 Task: Look for space in Tupiza, Bolivia from 1st June, 2023 to 9th June, 2023 for 5 adults in price range Rs.6000 to Rs.12000. Place can be entire place with 3 bedrooms having 3 beds and 3 bathrooms. Property type can be house. Booking option can be shelf check-in. Required host language is English.
Action: Mouse moved to (669, 121)
Screenshot: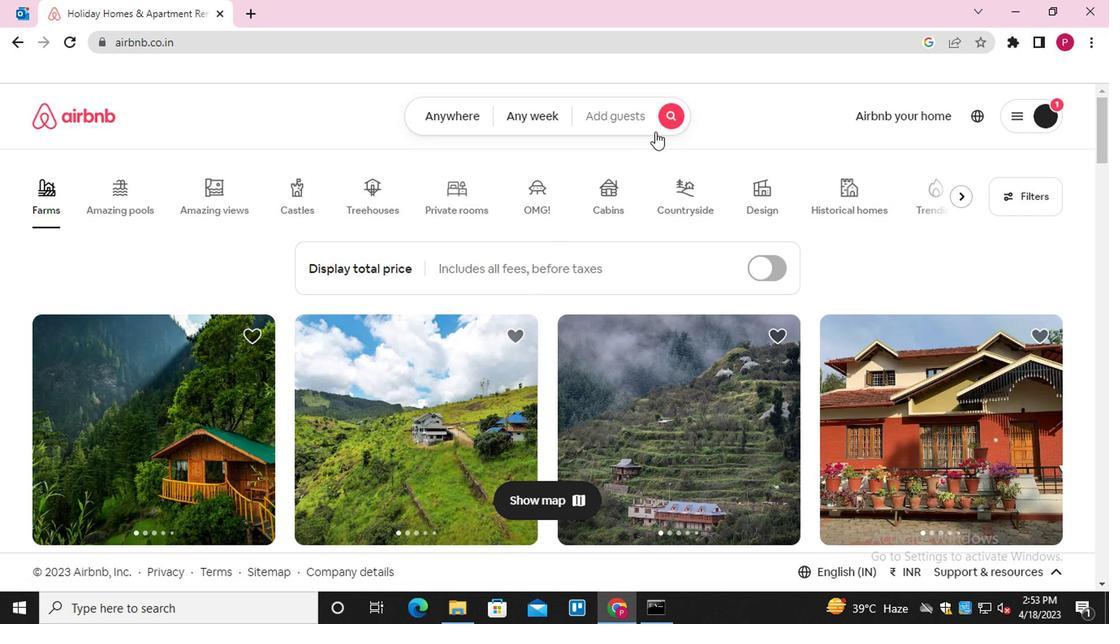 
Action: Mouse pressed left at (669, 121)
Screenshot: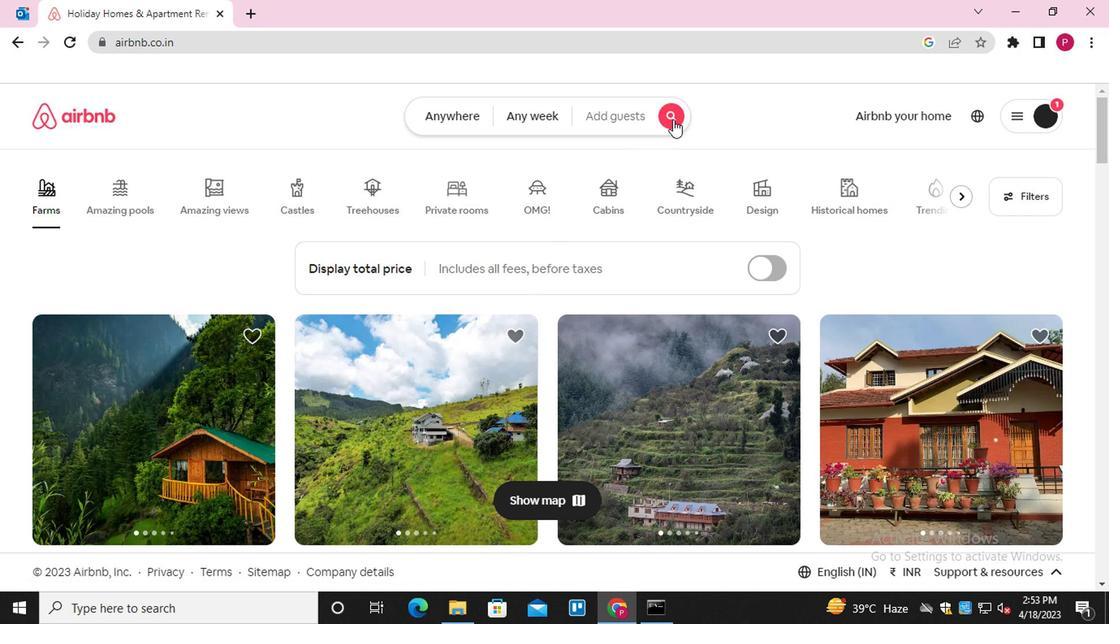 
Action: Mouse moved to (378, 191)
Screenshot: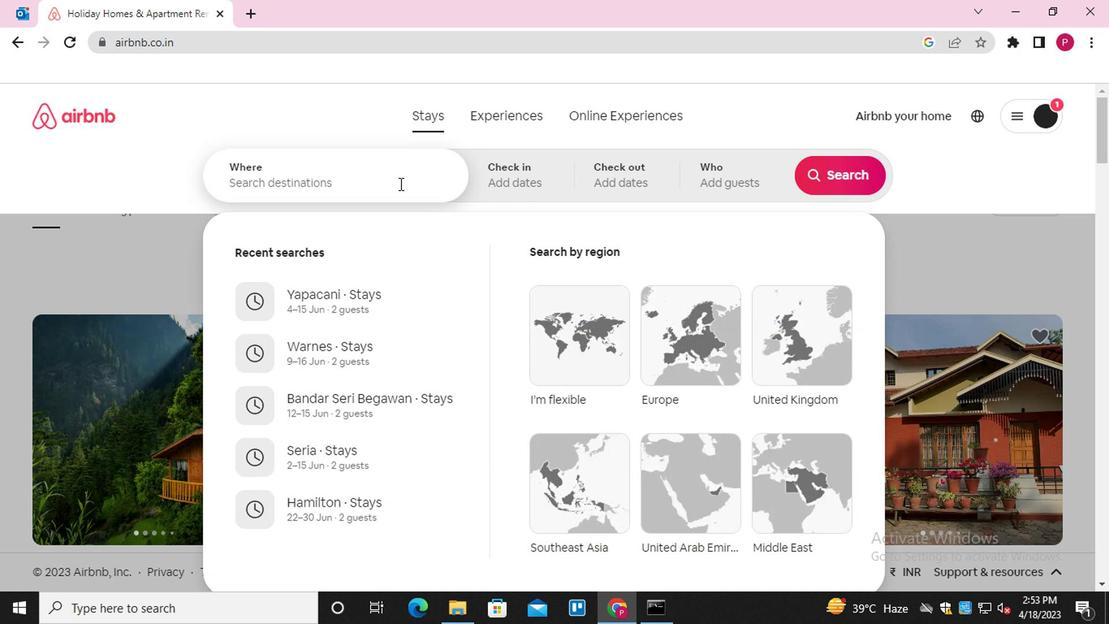 
Action: Mouse pressed left at (378, 191)
Screenshot: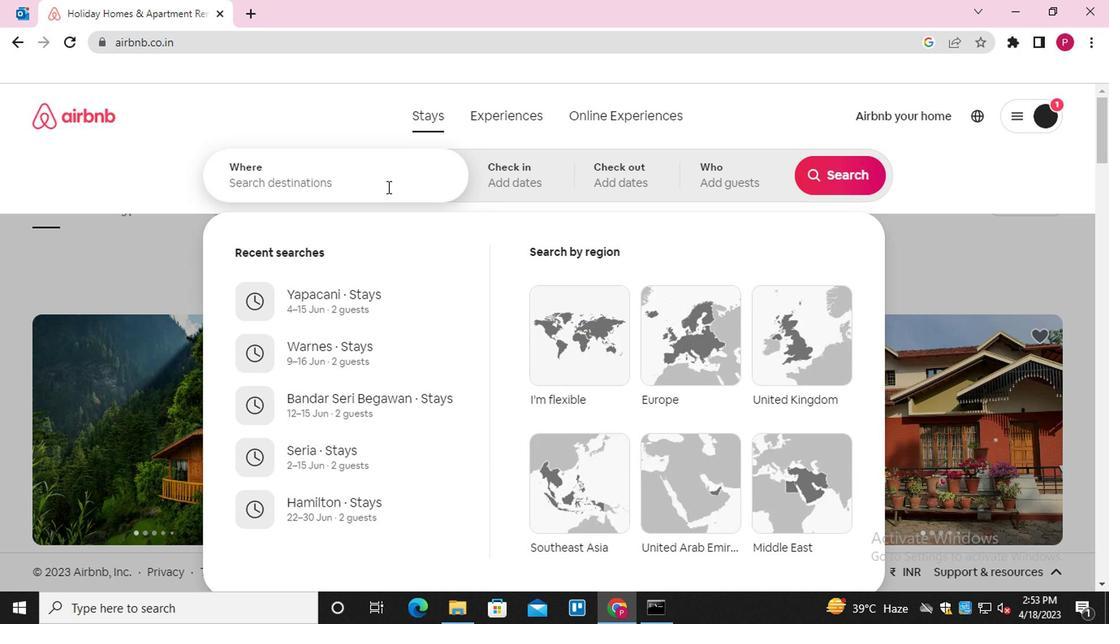 
Action: Key pressed <Key.shift>TUPIZA
Screenshot: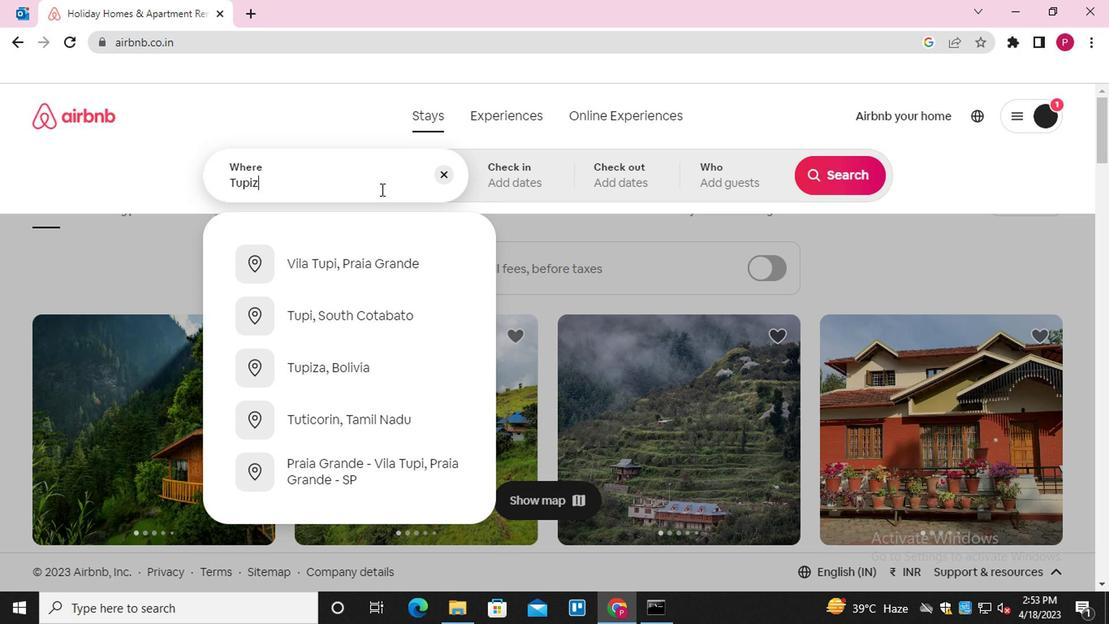 
Action: Mouse moved to (374, 267)
Screenshot: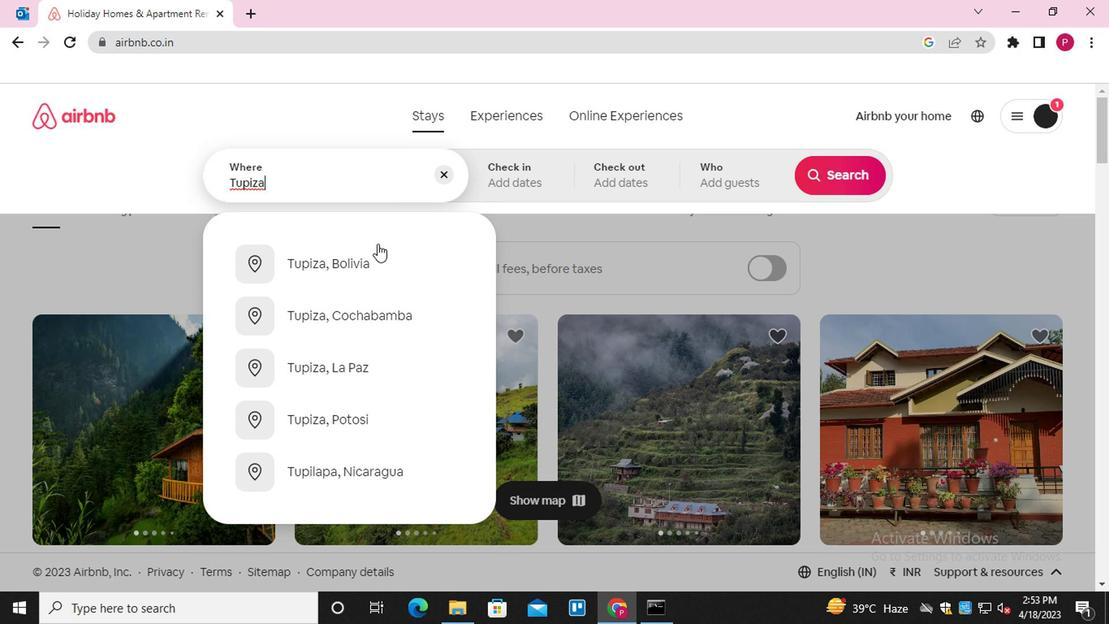 
Action: Mouse pressed left at (374, 267)
Screenshot: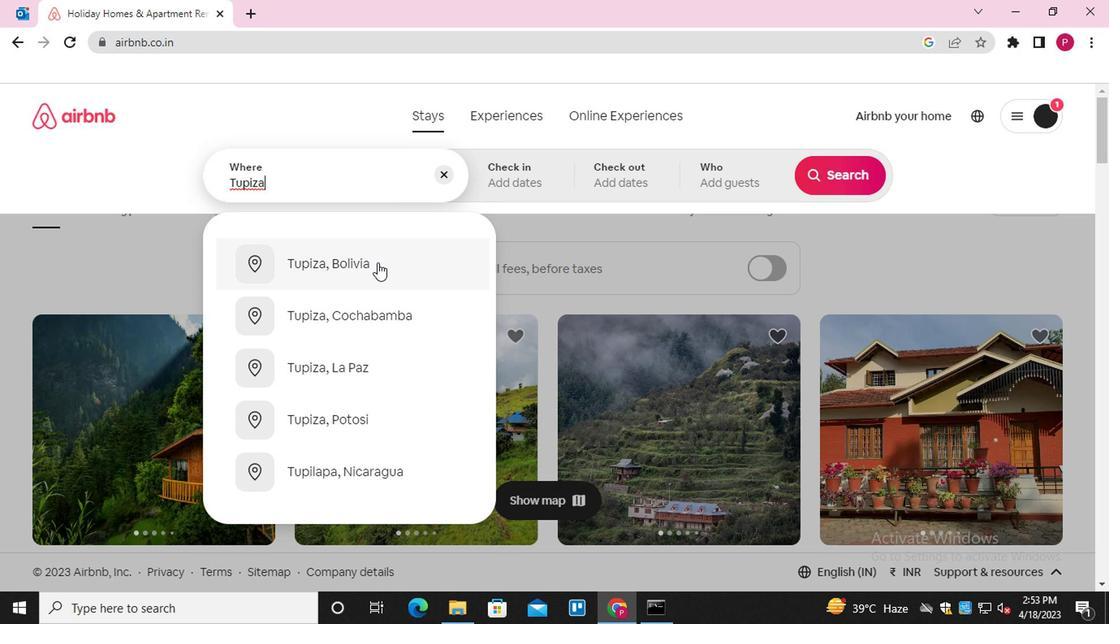 
Action: Mouse moved to (825, 302)
Screenshot: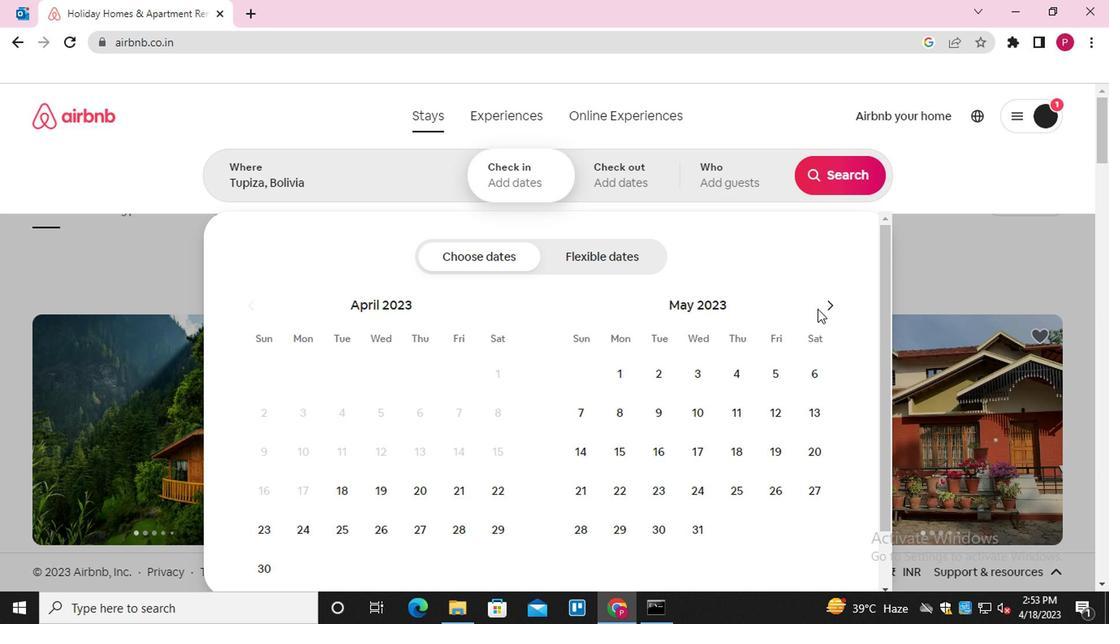 
Action: Mouse pressed left at (825, 302)
Screenshot: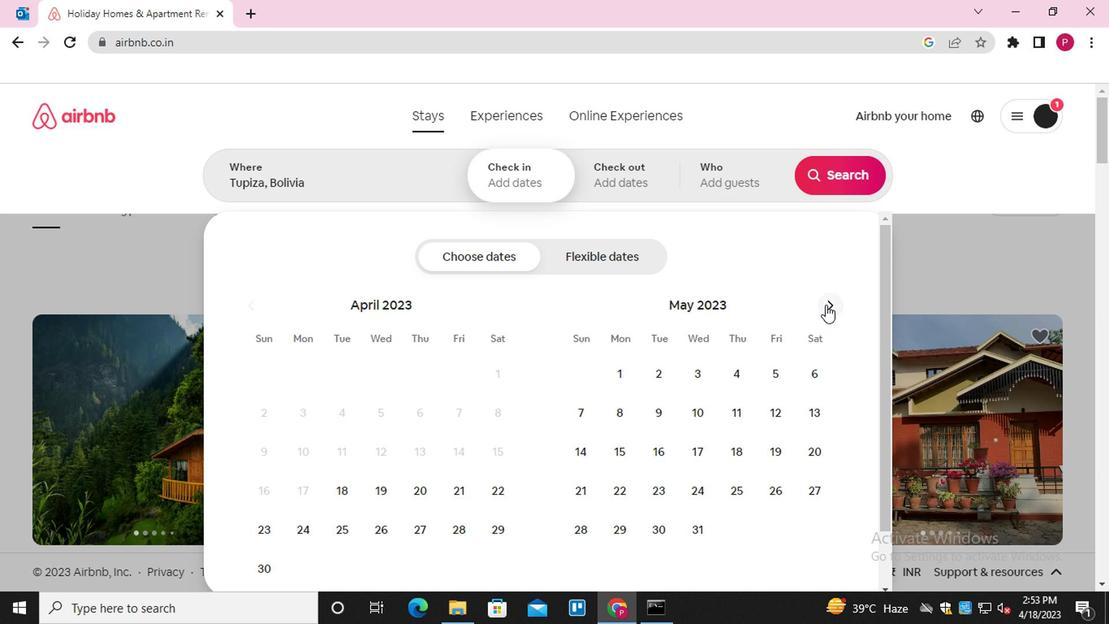 
Action: Mouse moved to (734, 371)
Screenshot: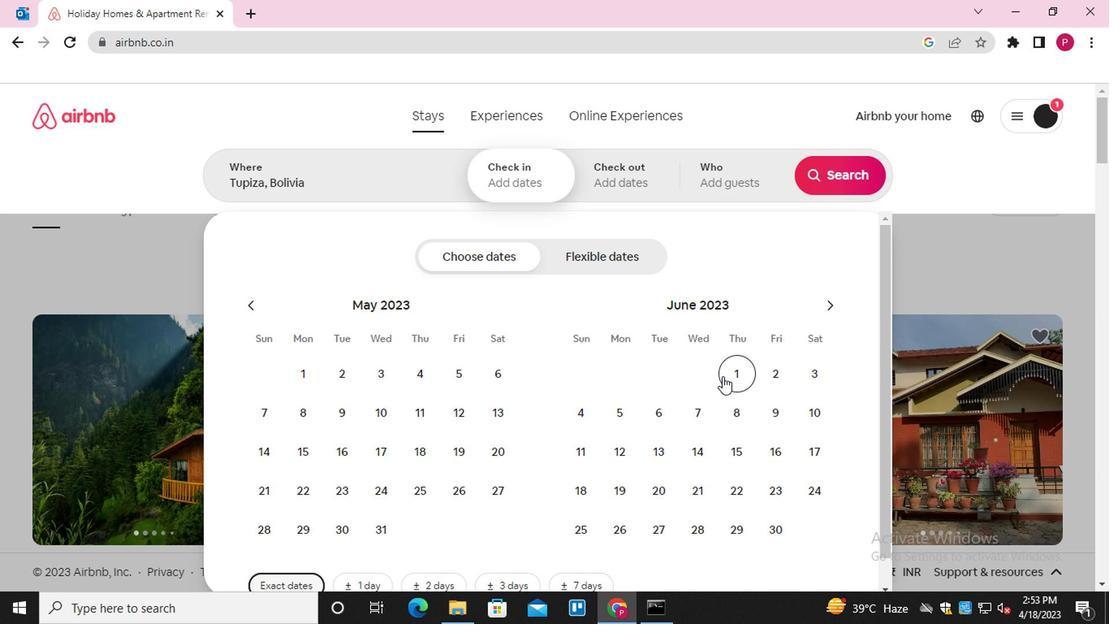 
Action: Mouse pressed left at (734, 371)
Screenshot: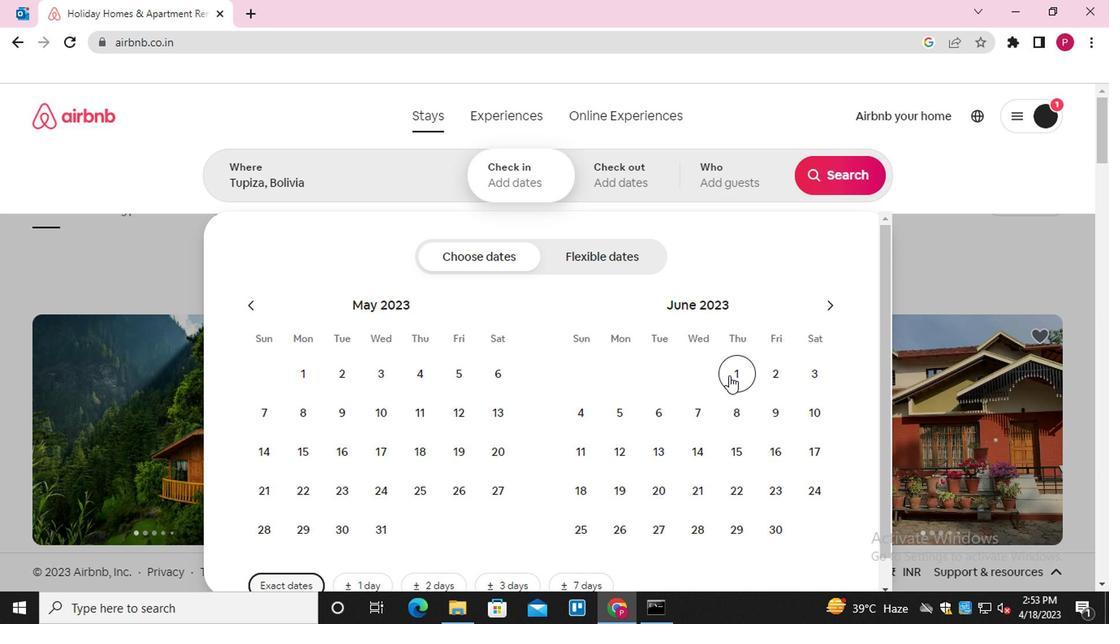 
Action: Mouse moved to (765, 411)
Screenshot: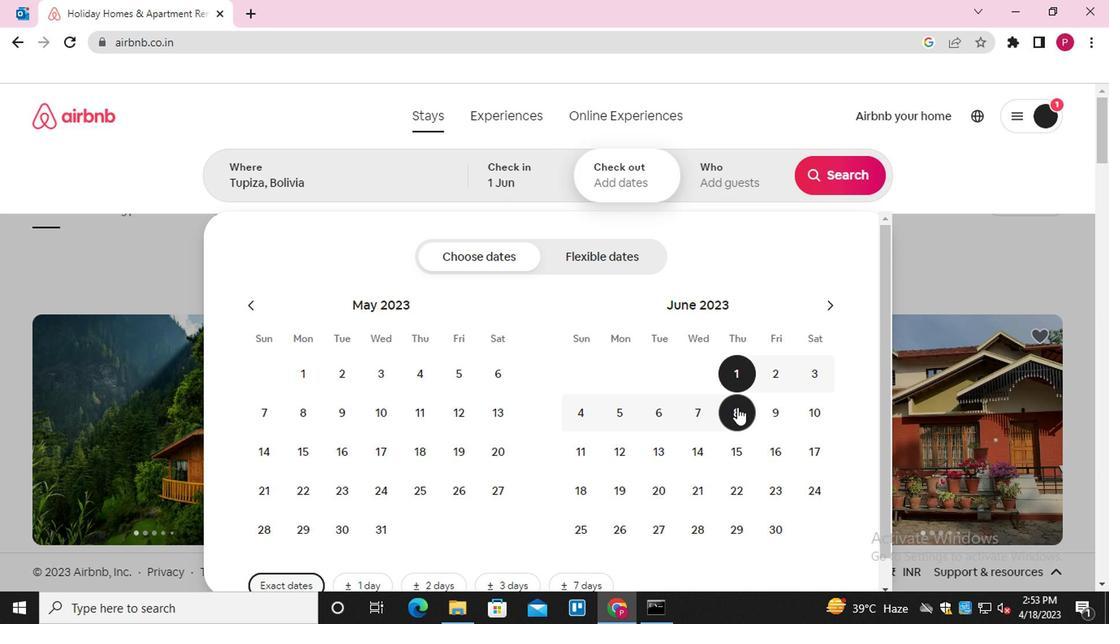 
Action: Mouse pressed left at (765, 411)
Screenshot: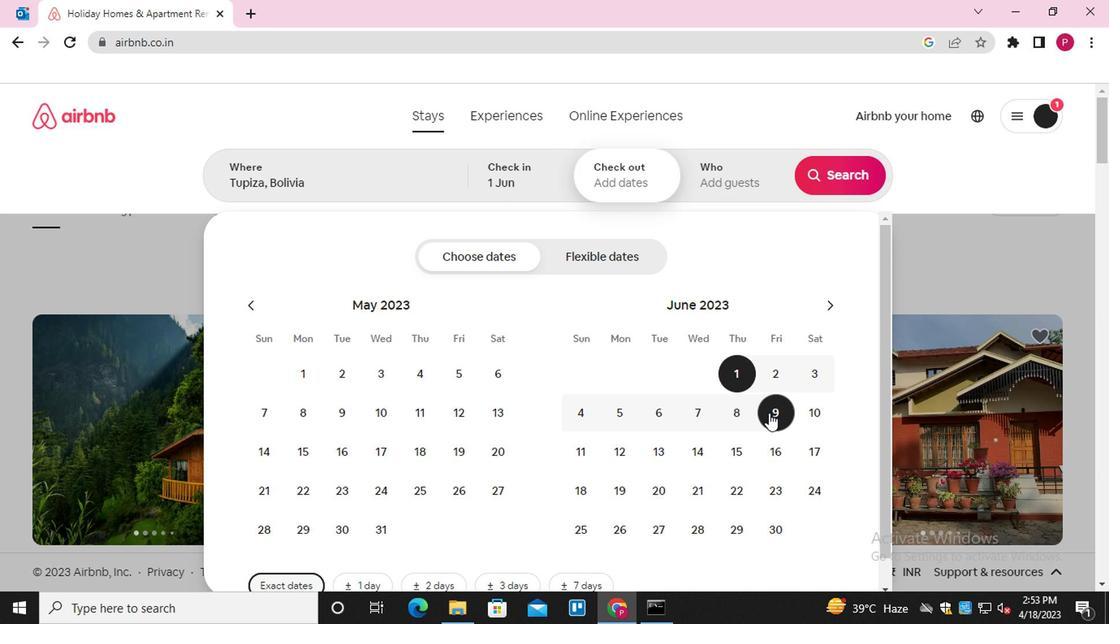 
Action: Mouse moved to (732, 181)
Screenshot: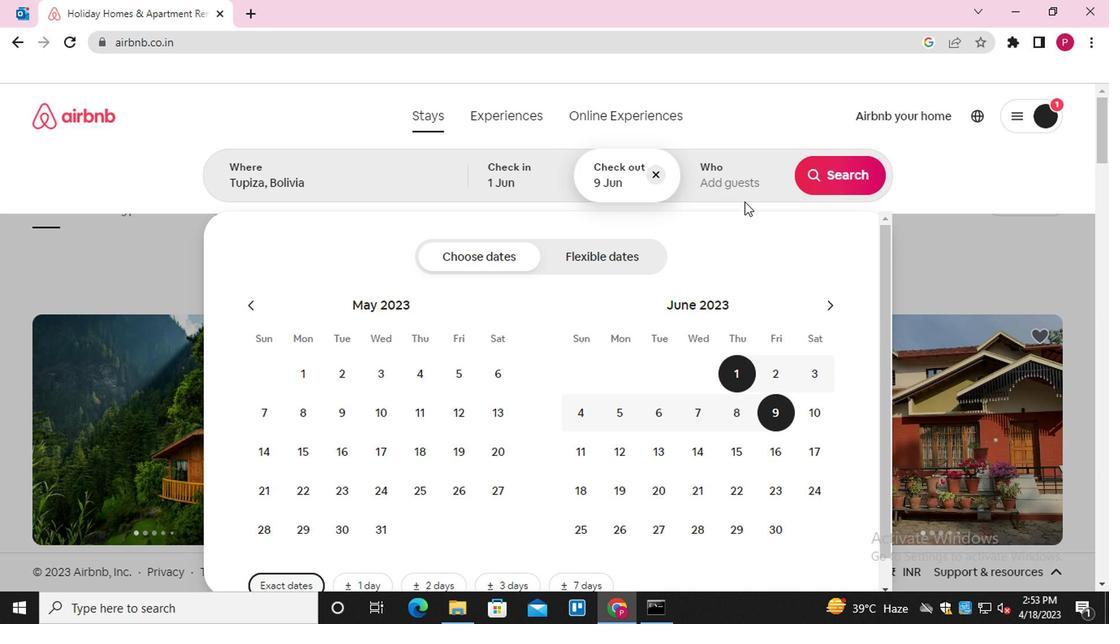 
Action: Mouse pressed left at (732, 181)
Screenshot: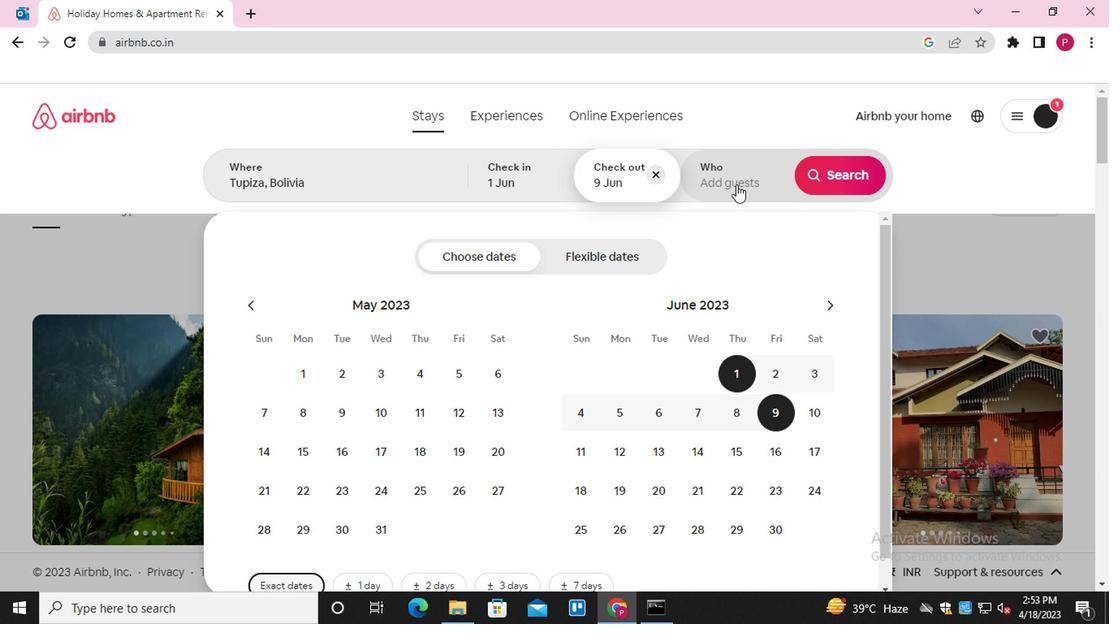 
Action: Mouse moved to (831, 261)
Screenshot: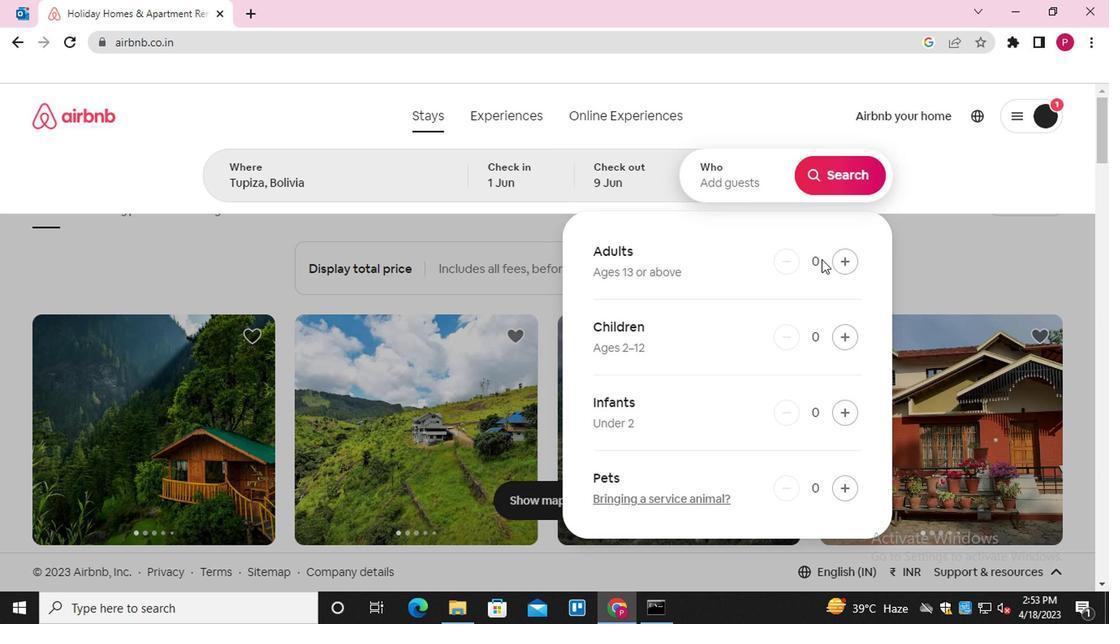 
Action: Mouse pressed left at (831, 261)
Screenshot: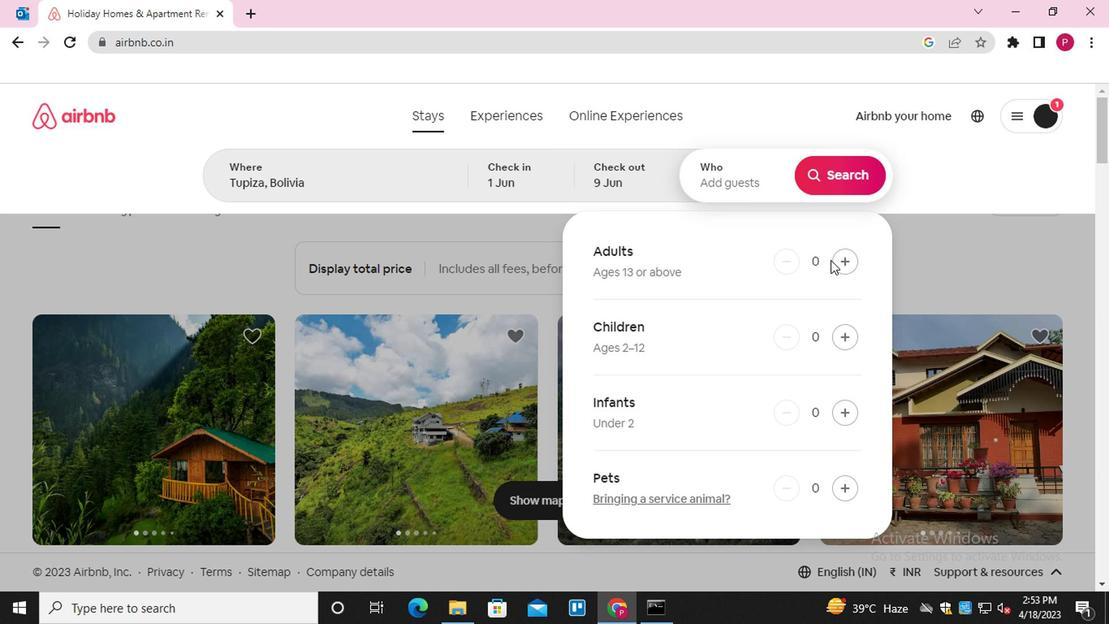 
Action: Mouse moved to (831, 261)
Screenshot: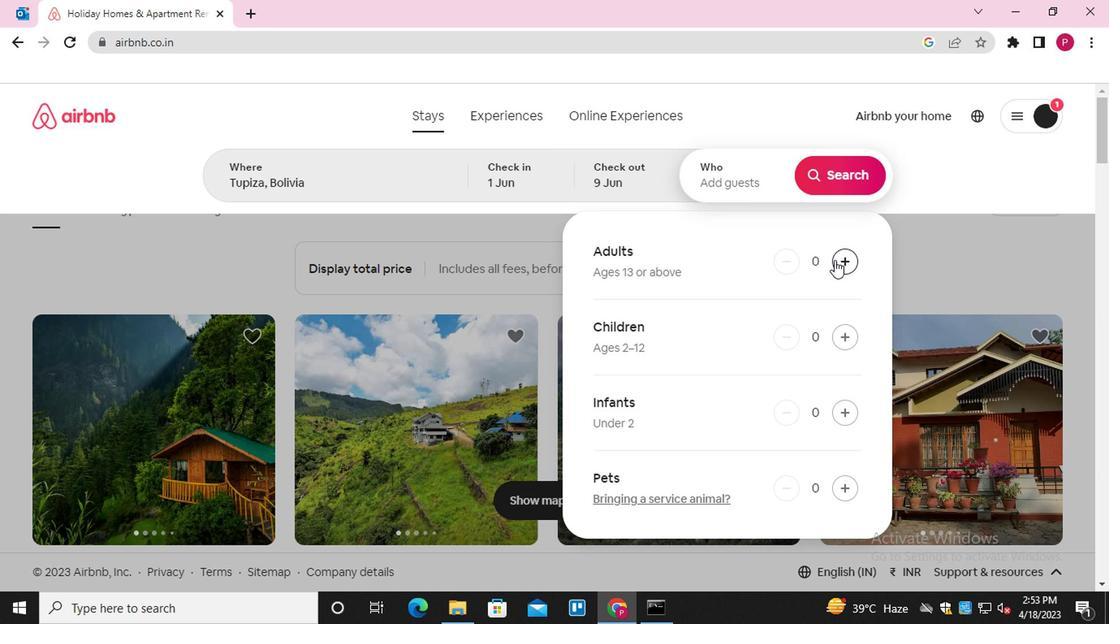 
Action: Mouse pressed left at (831, 261)
Screenshot: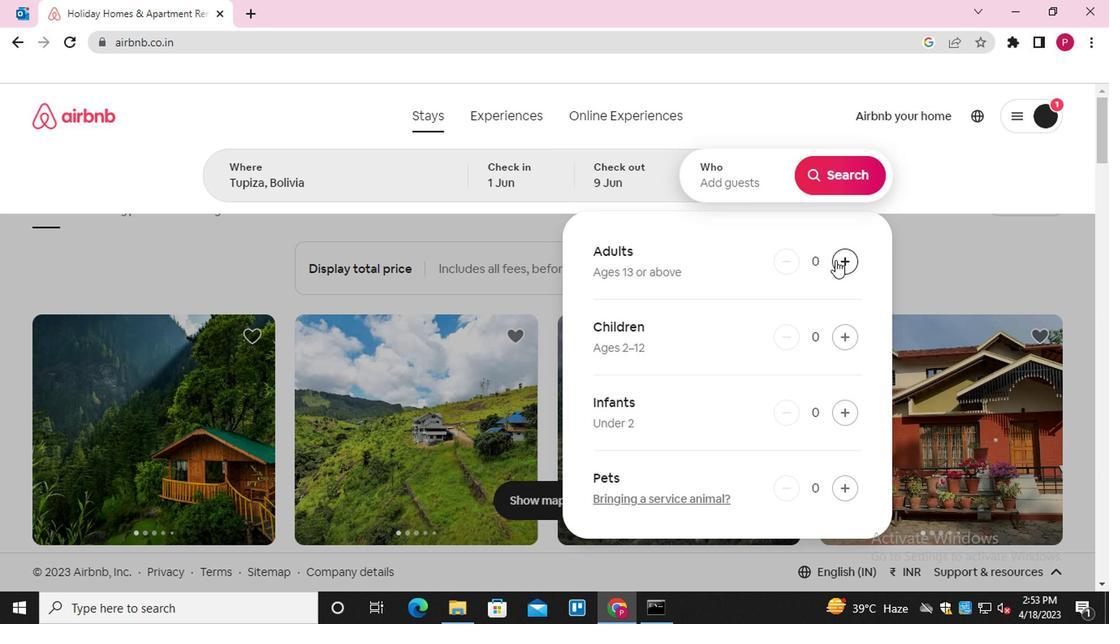 
Action: Mouse pressed left at (831, 261)
Screenshot: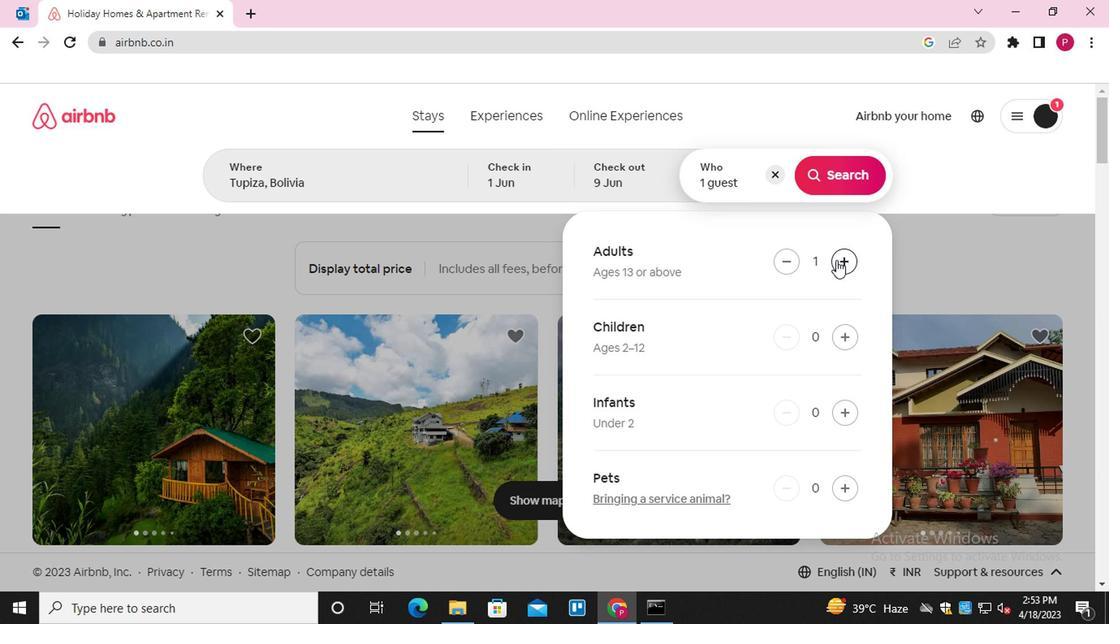 
Action: Mouse pressed left at (831, 261)
Screenshot: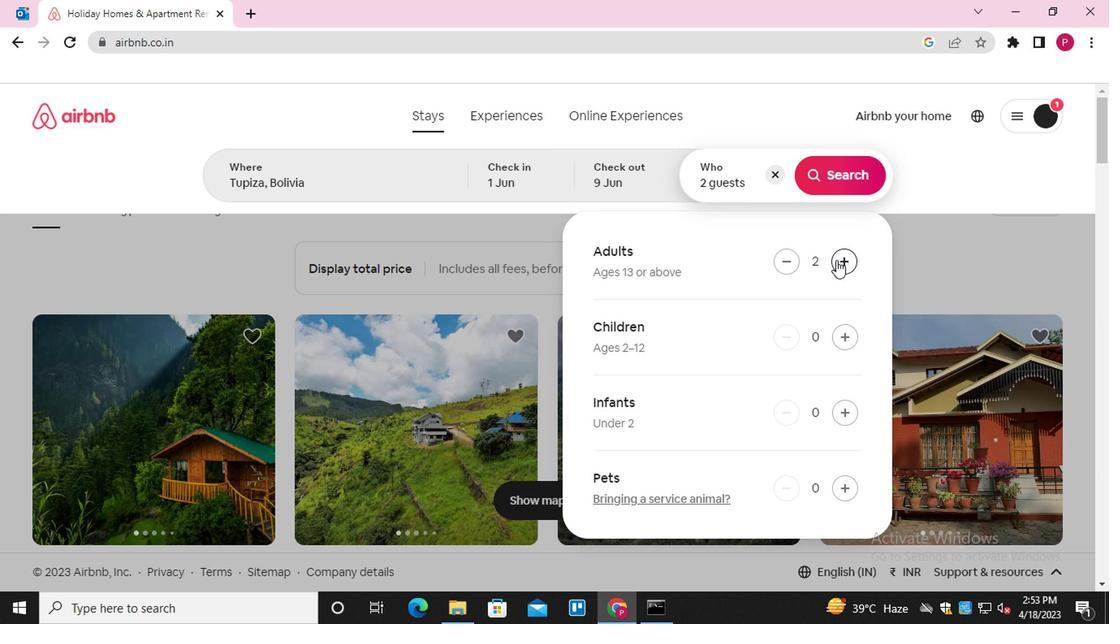 
Action: Mouse pressed left at (831, 261)
Screenshot: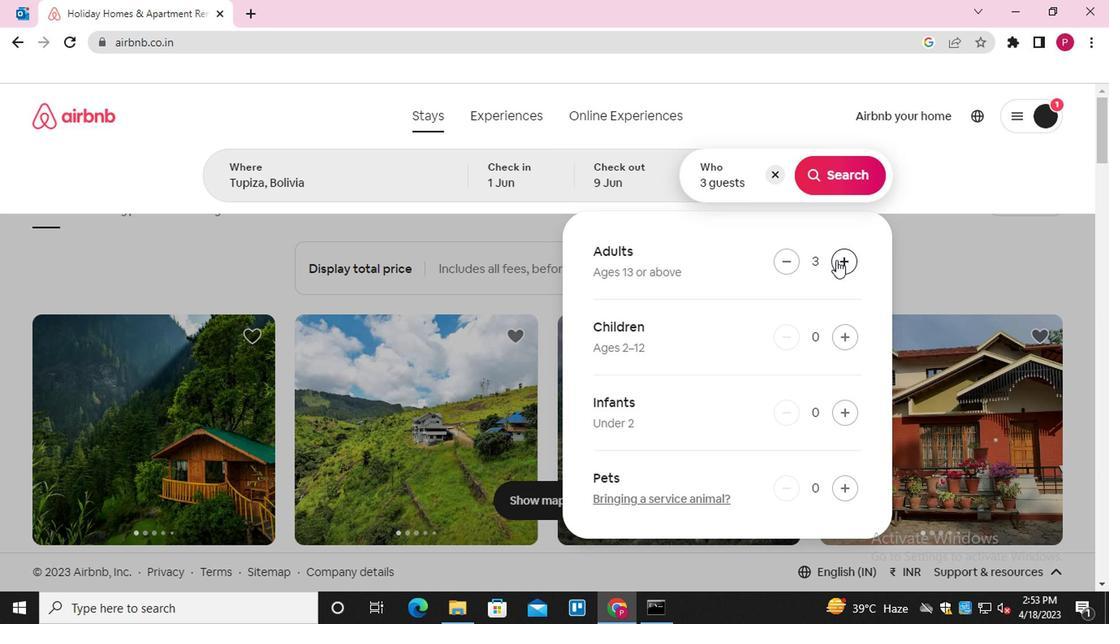 
Action: Mouse moved to (858, 177)
Screenshot: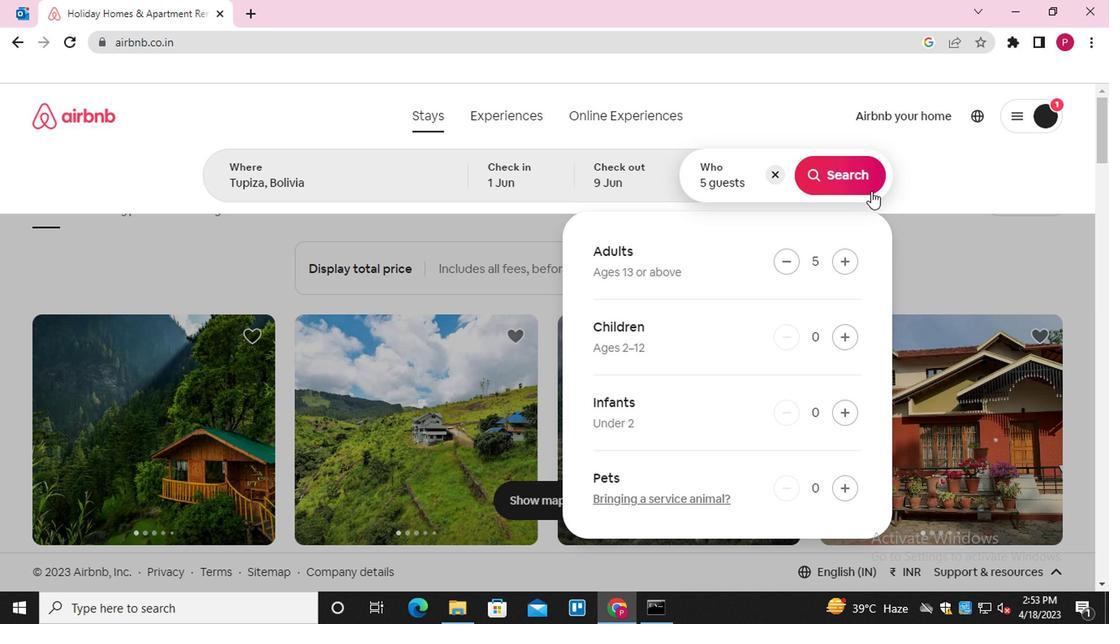 
Action: Mouse pressed left at (858, 177)
Screenshot: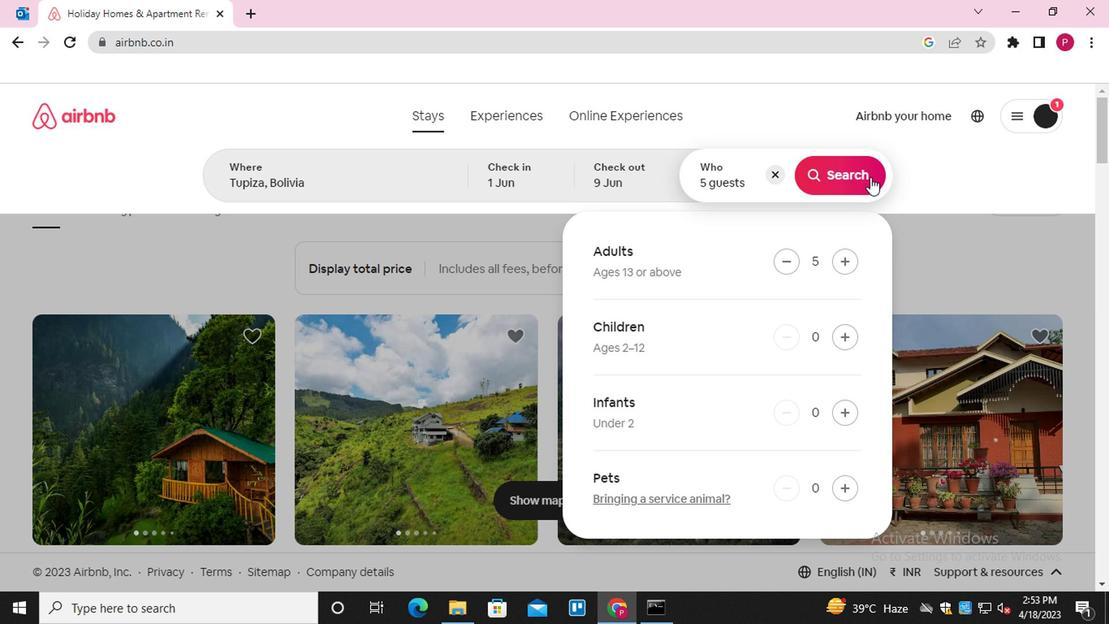 
Action: Mouse moved to (1023, 186)
Screenshot: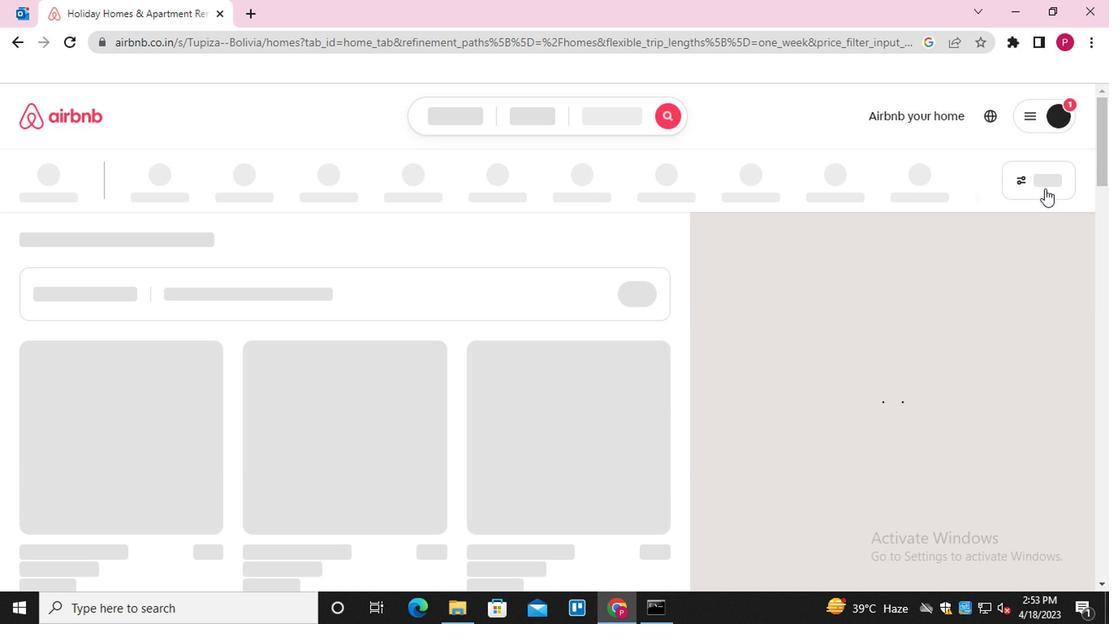 
Action: Mouse pressed left at (1023, 186)
Screenshot: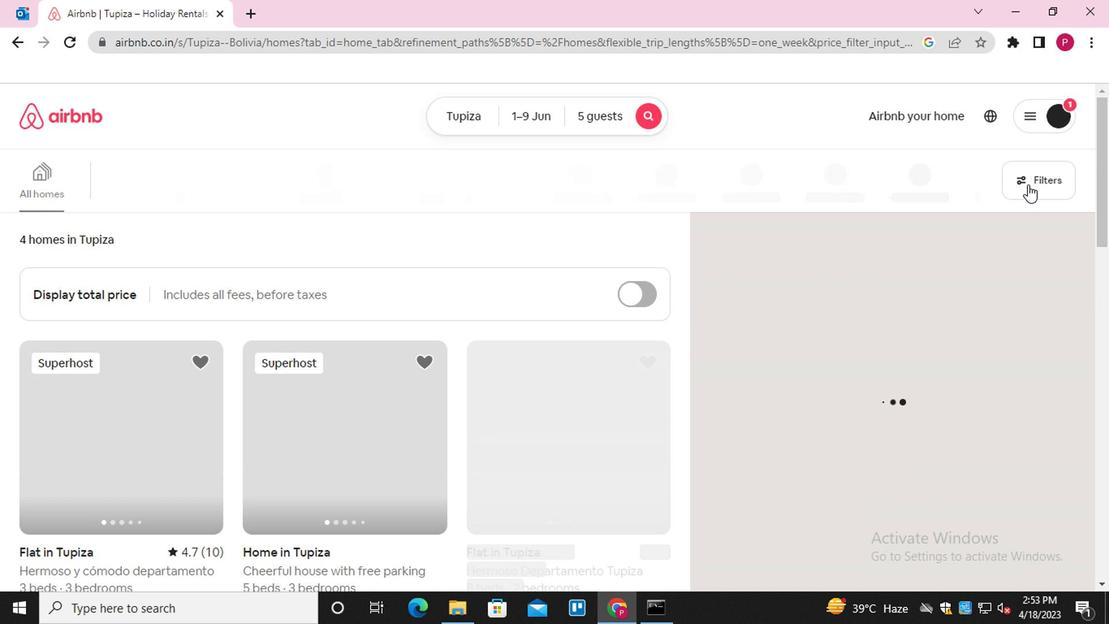 
Action: Mouse moved to (394, 389)
Screenshot: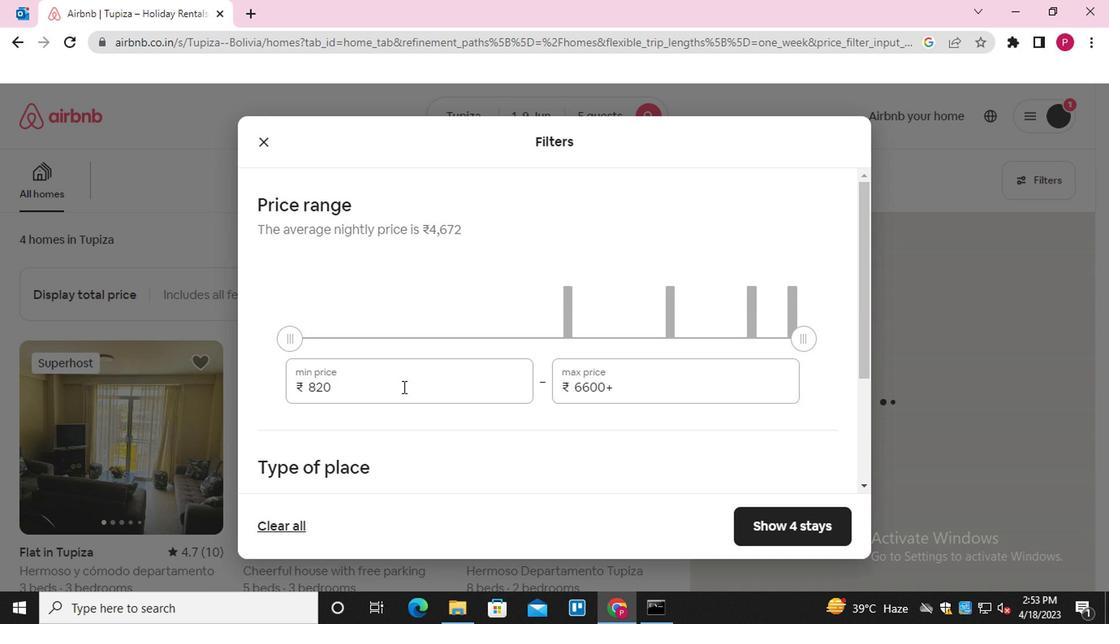 
Action: Mouse pressed left at (394, 389)
Screenshot: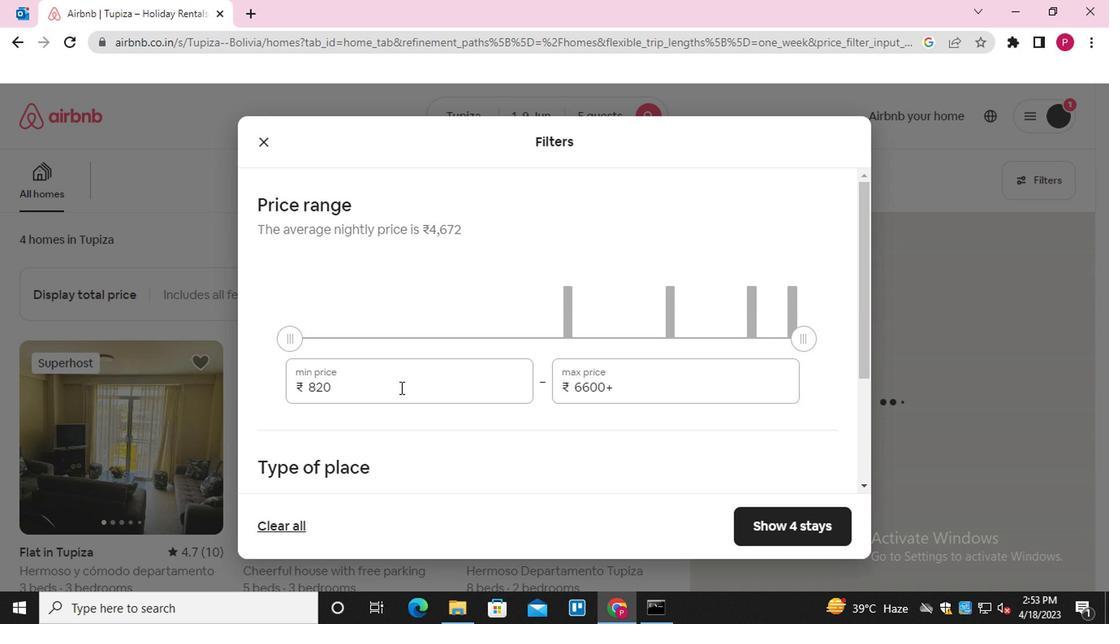 
Action: Mouse pressed left at (394, 389)
Screenshot: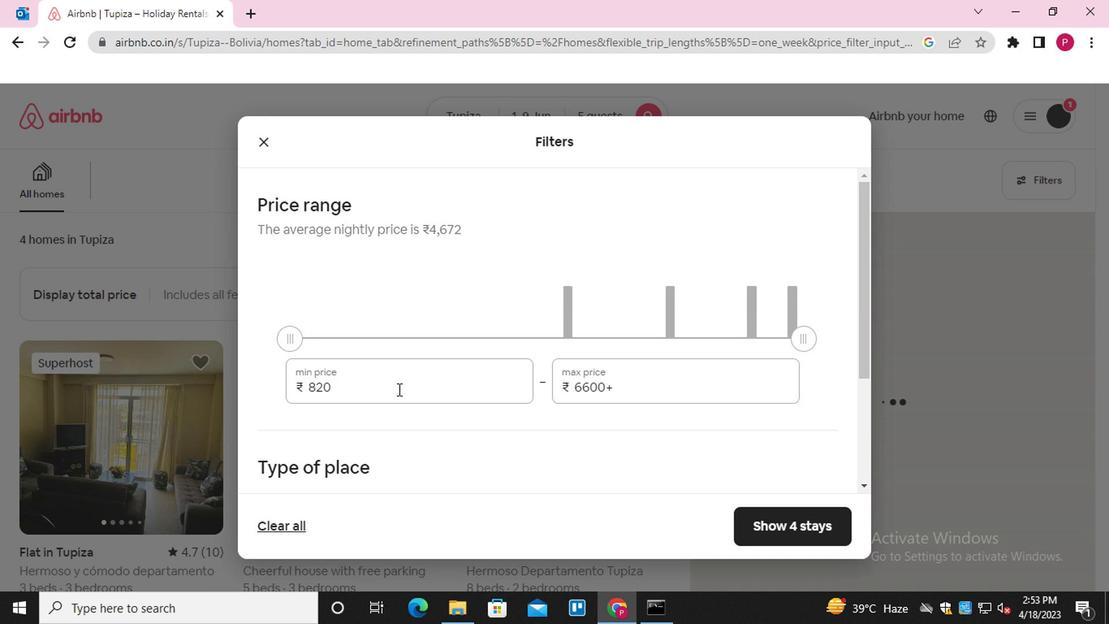 
Action: Key pressed 6000<Key.tab>12000
Screenshot: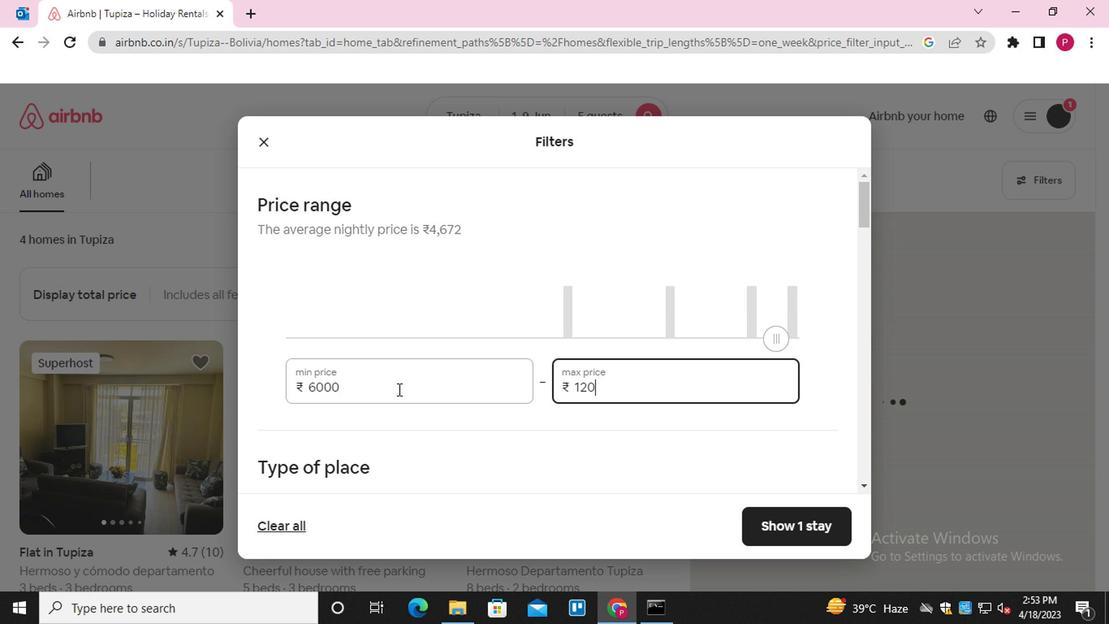 
Action: Mouse scrolled (394, 387) with delta (0, -1)
Screenshot: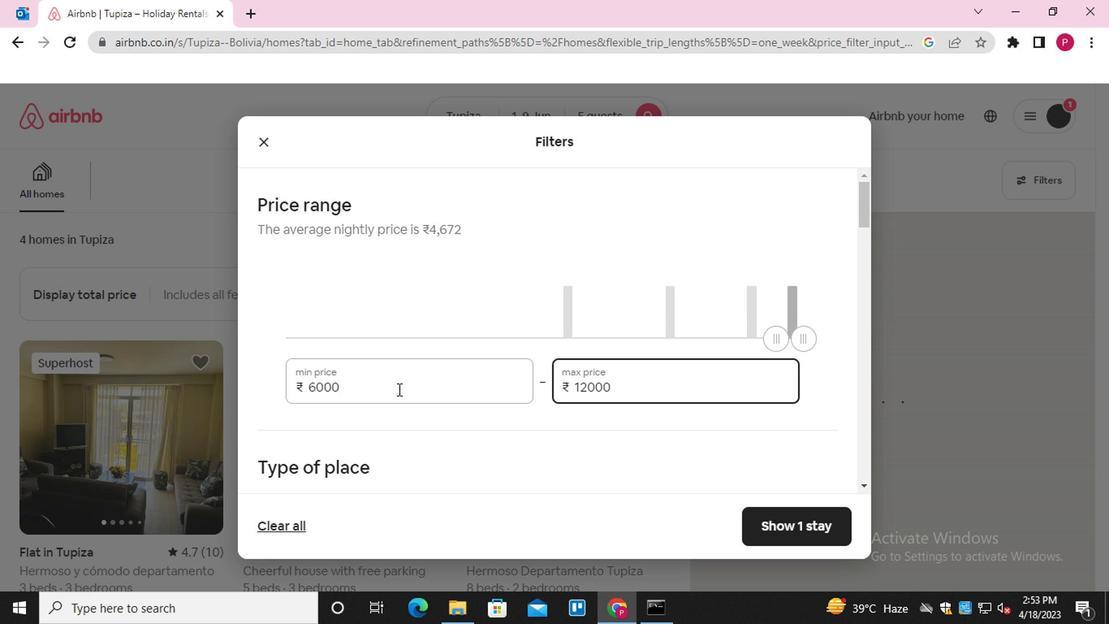 
Action: Mouse scrolled (394, 387) with delta (0, -1)
Screenshot: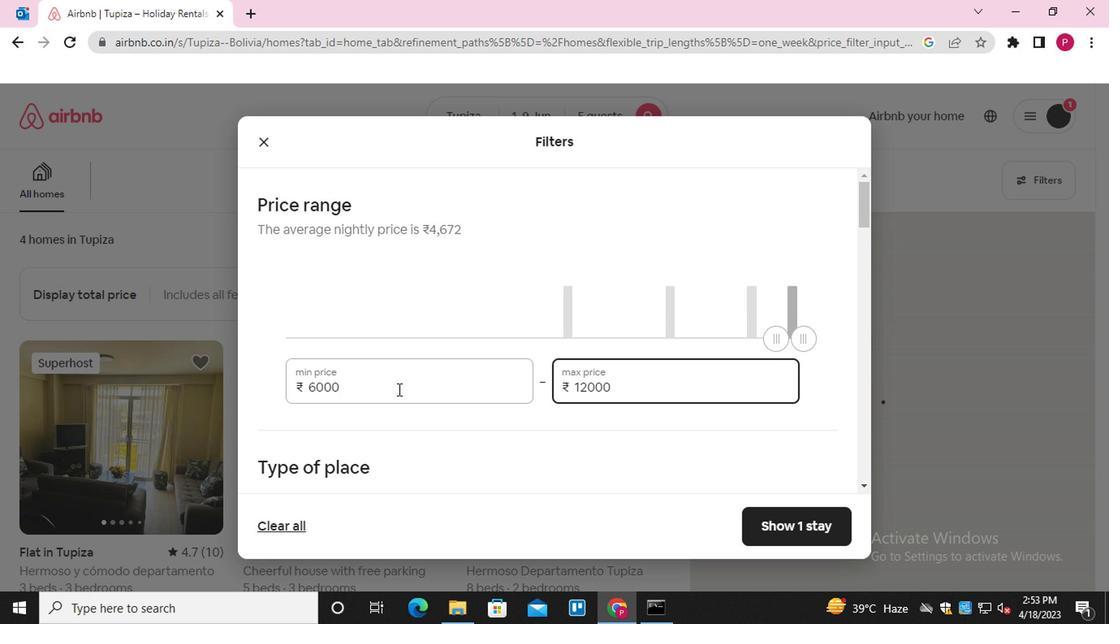 
Action: Mouse scrolled (394, 387) with delta (0, -1)
Screenshot: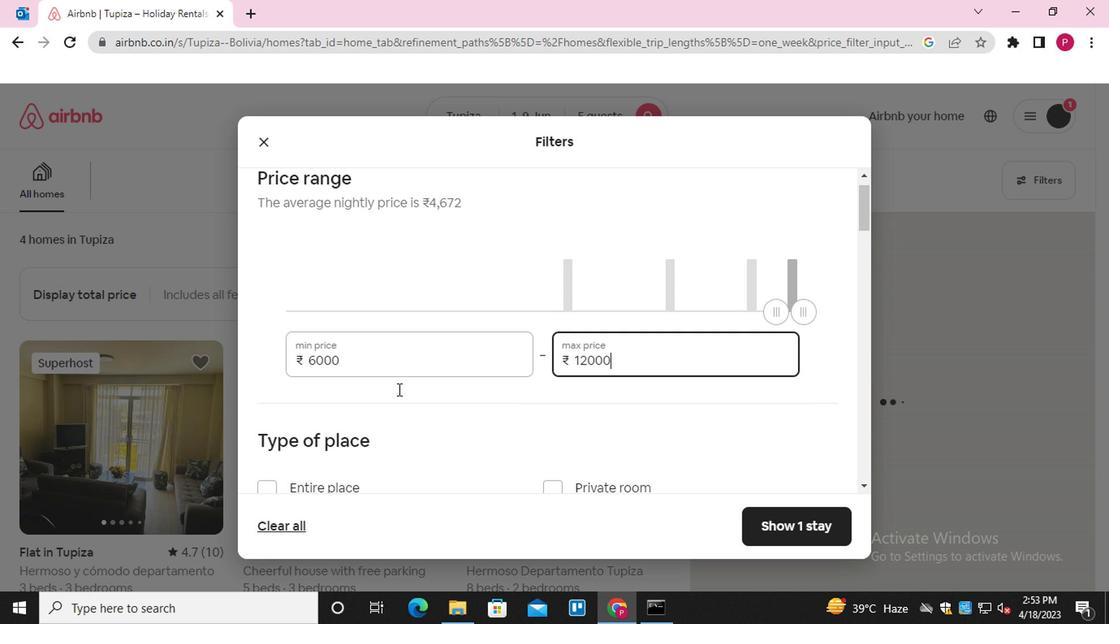 
Action: Mouse scrolled (394, 387) with delta (0, -1)
Screenshot: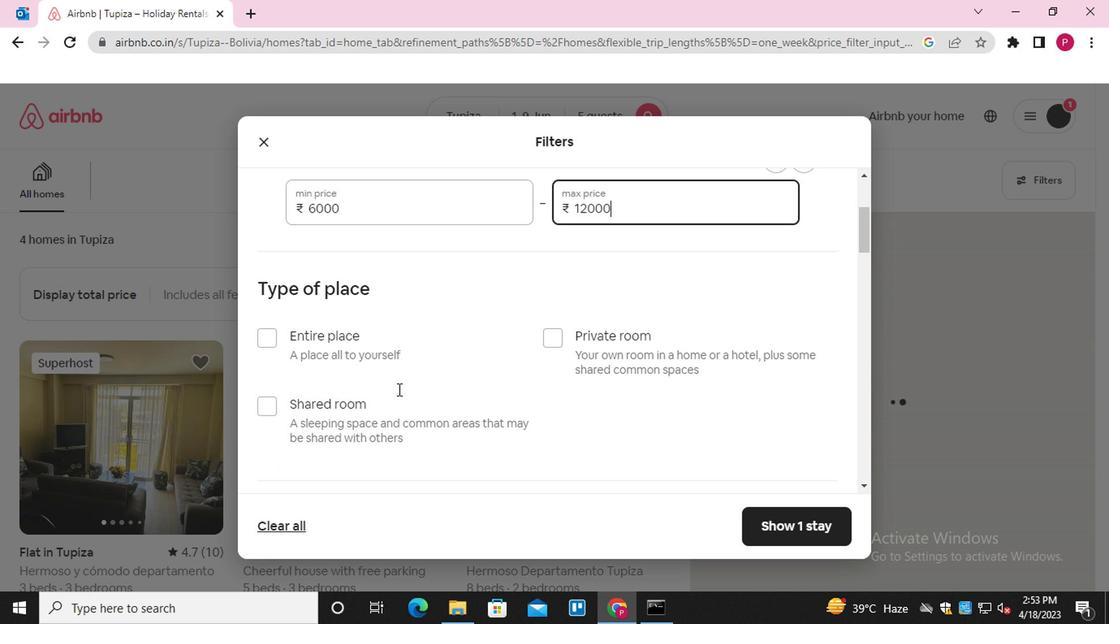 
Action: Mouse moved to (265, 191)
Screenshot: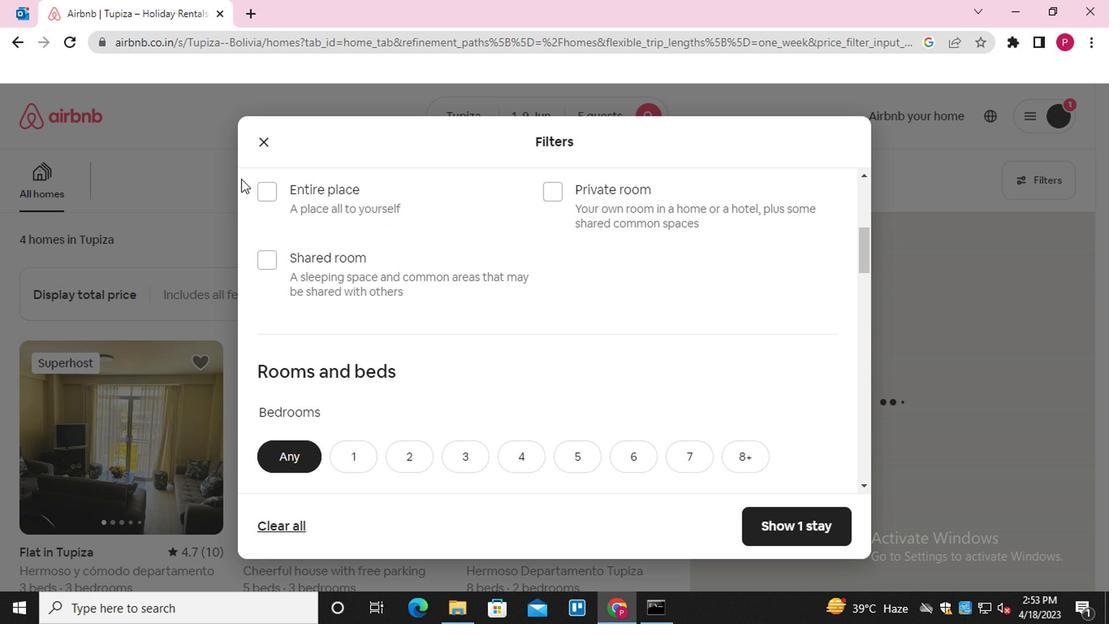 
Action: Mouse pressed left at (265, 191)
Screenshot: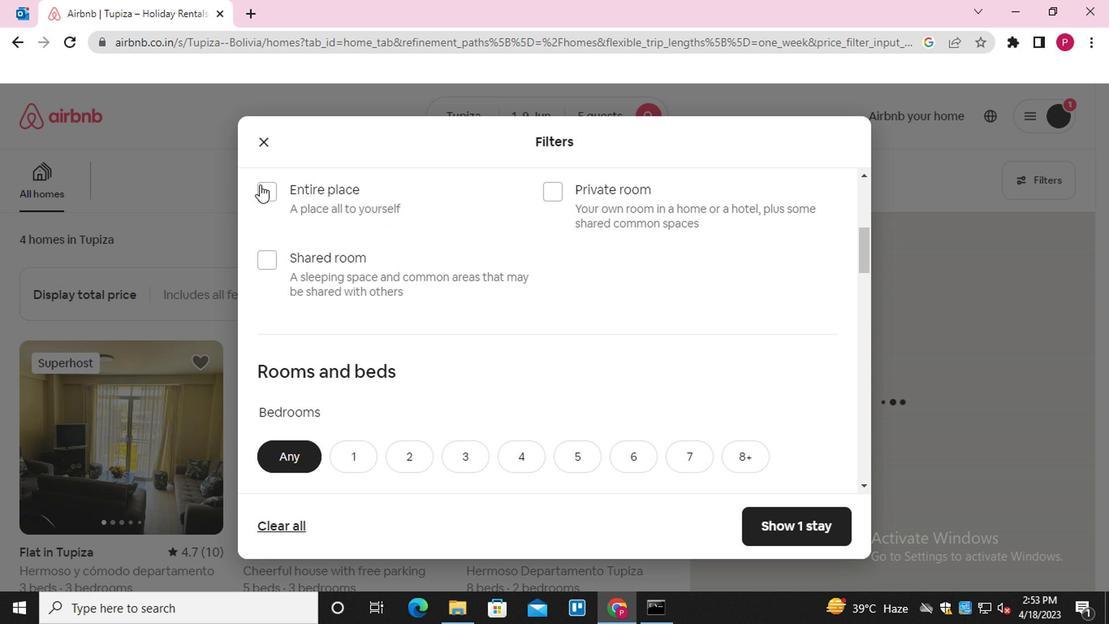 
Action: Mouse moved to (474, 379)
Screenshot: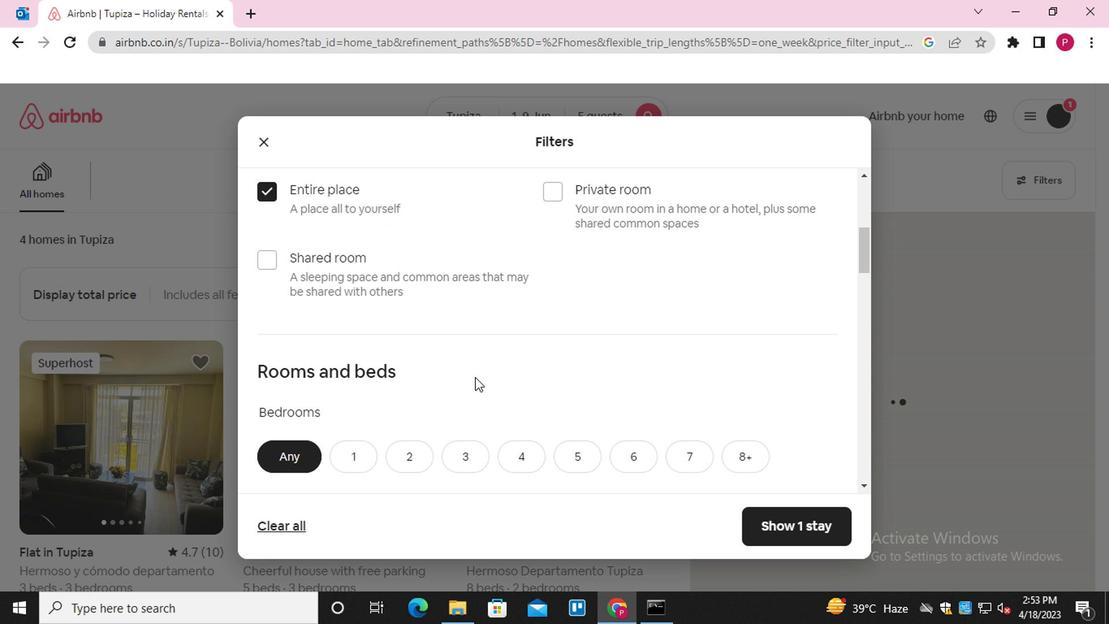 
Action: Mouse scrolled (474, 378) with delta (0, 0)
Screenshot: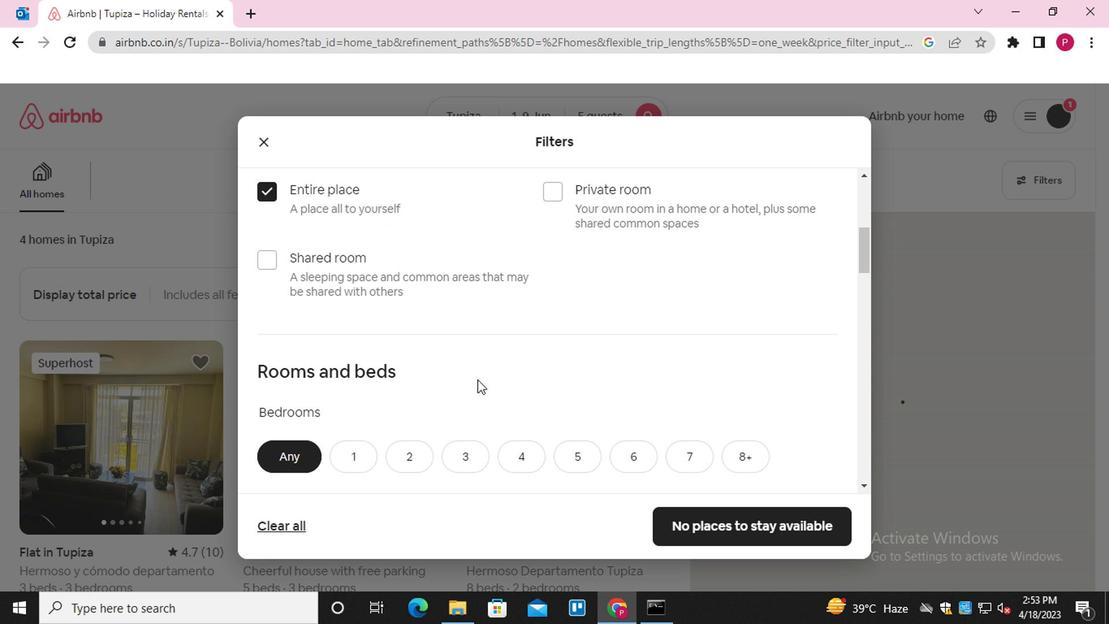 
Action: Mouse scrolled (474, 378) with delta (0, 0)
Screenshot: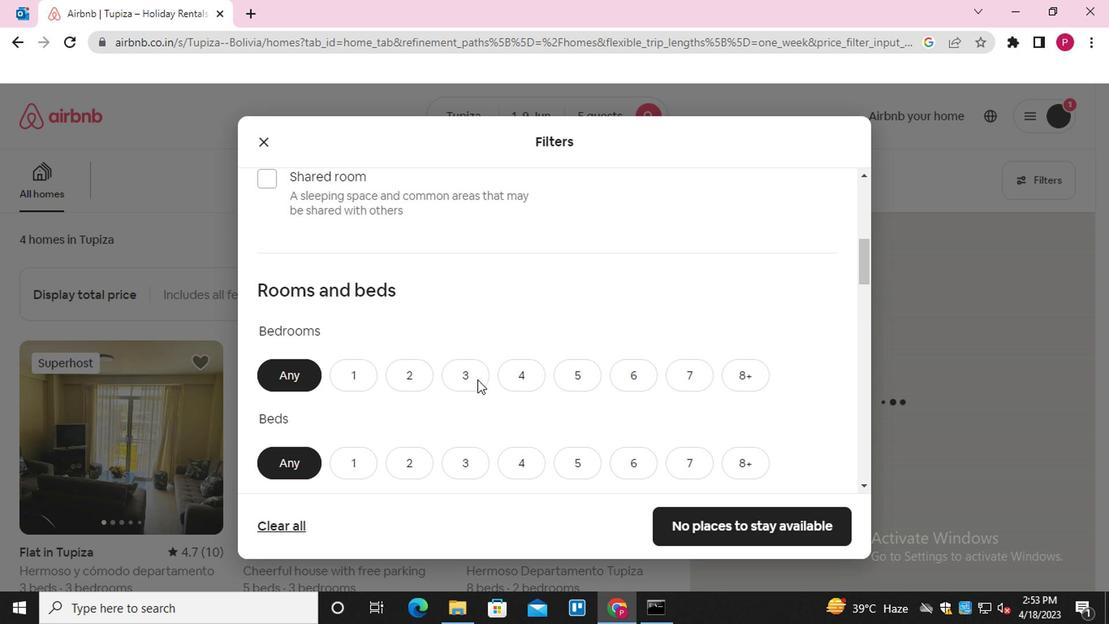 
Action: Mouse scrolled (474, 378) with delta (0, 0)
Screenshot: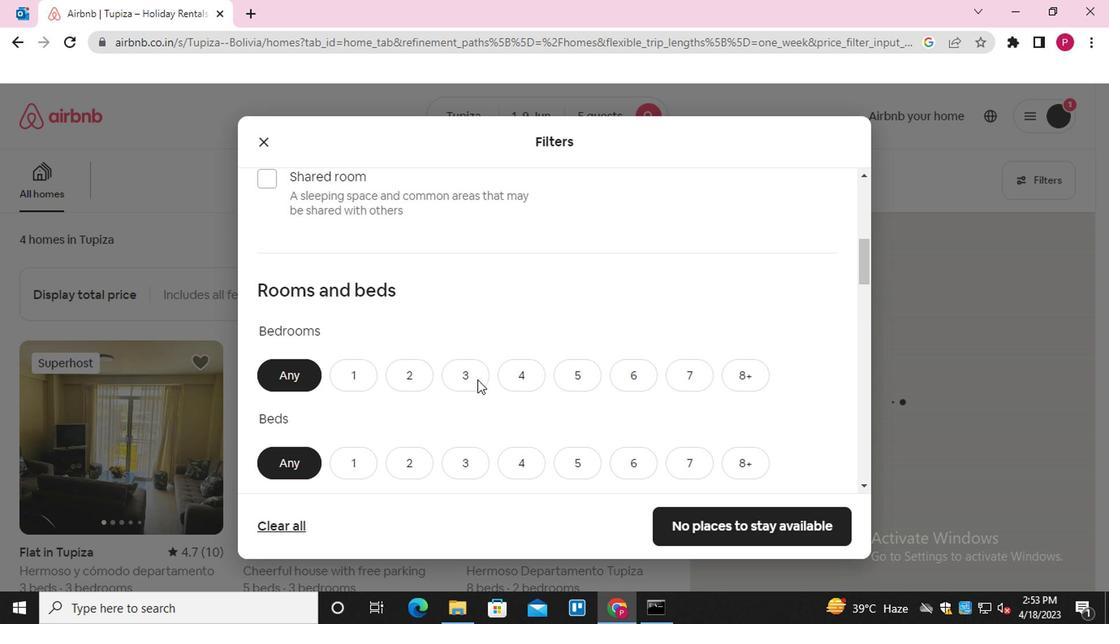 
Action: Mouse moved to (453, 219)
Screenshot: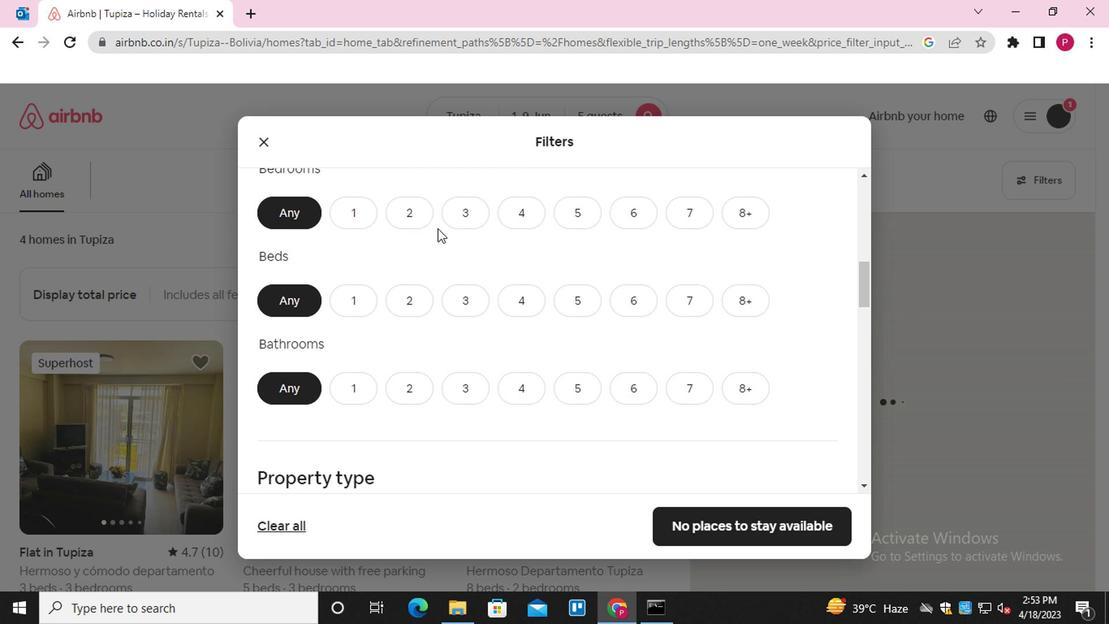 
Action: Mouse pressed left at (453, 219)
Screenshot: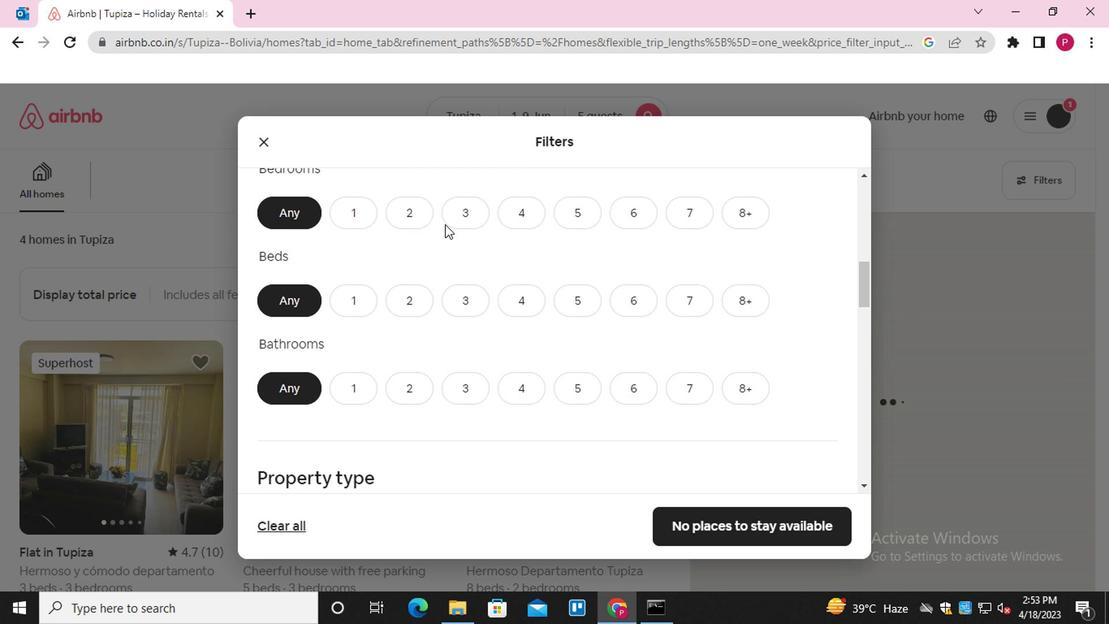 
Action: Mouse moved to (452, 299)
Screenshot: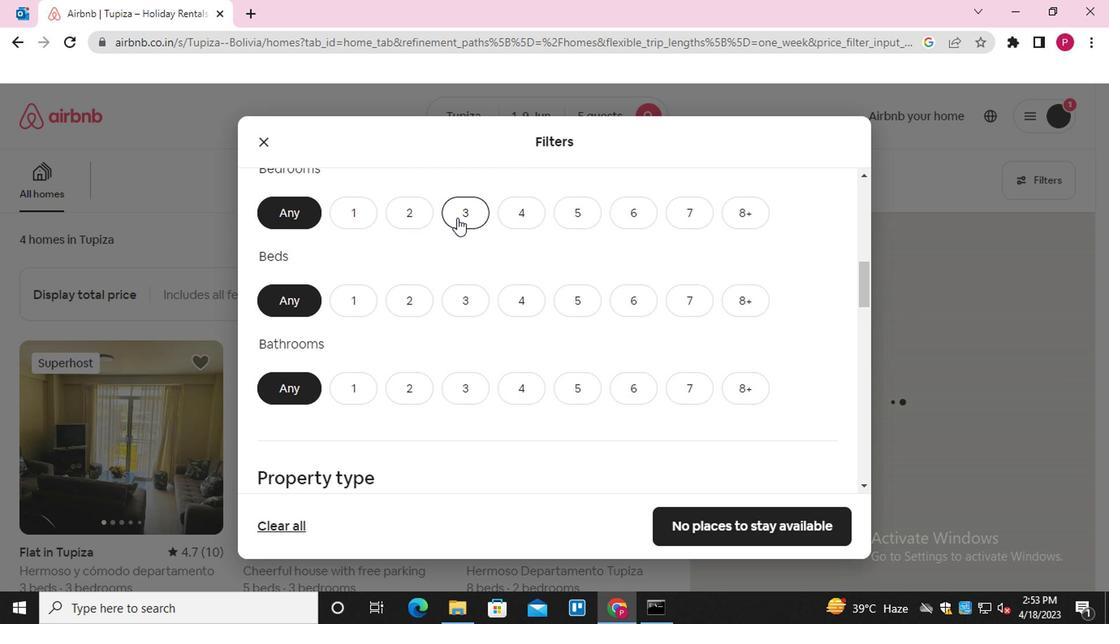 
Action: Mouse pressed left at (452, 299)
Screenshot: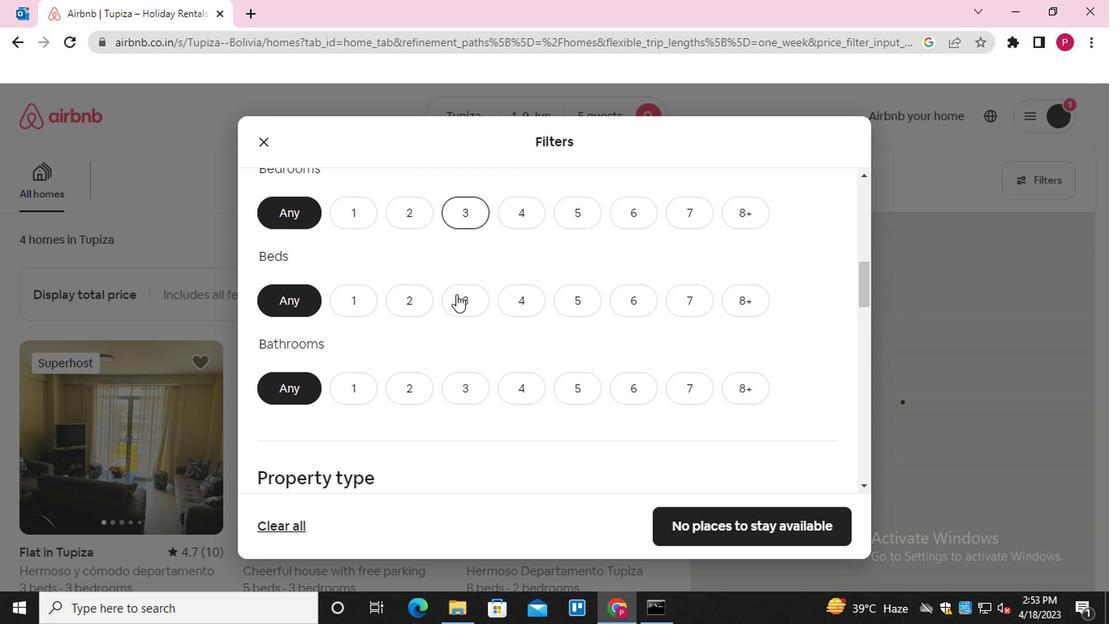 
Action: Mouse moved to (461, 394)
Screenshot: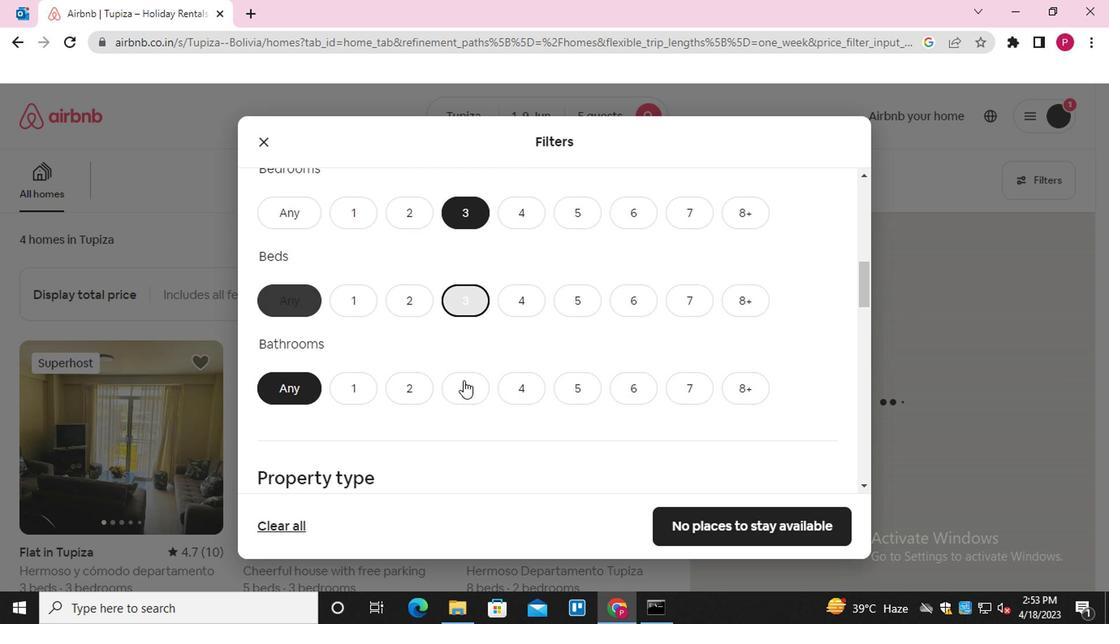 
Action: Mouse pressed left at (461, 394)
Screenshot: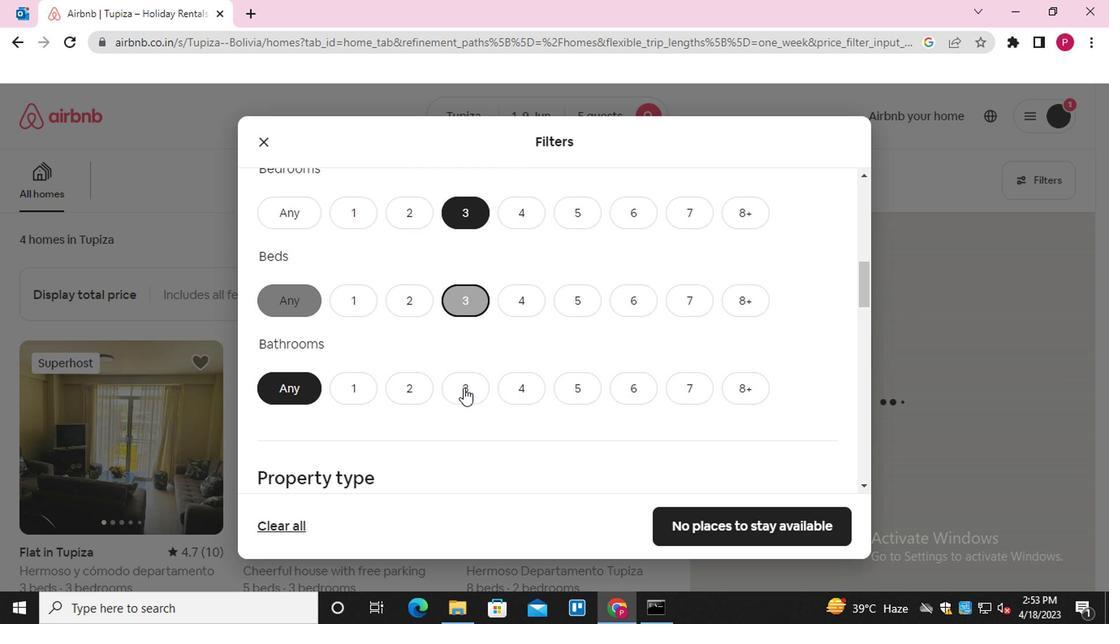 
Action: Mouse moved to (473, 463)
Screenshot: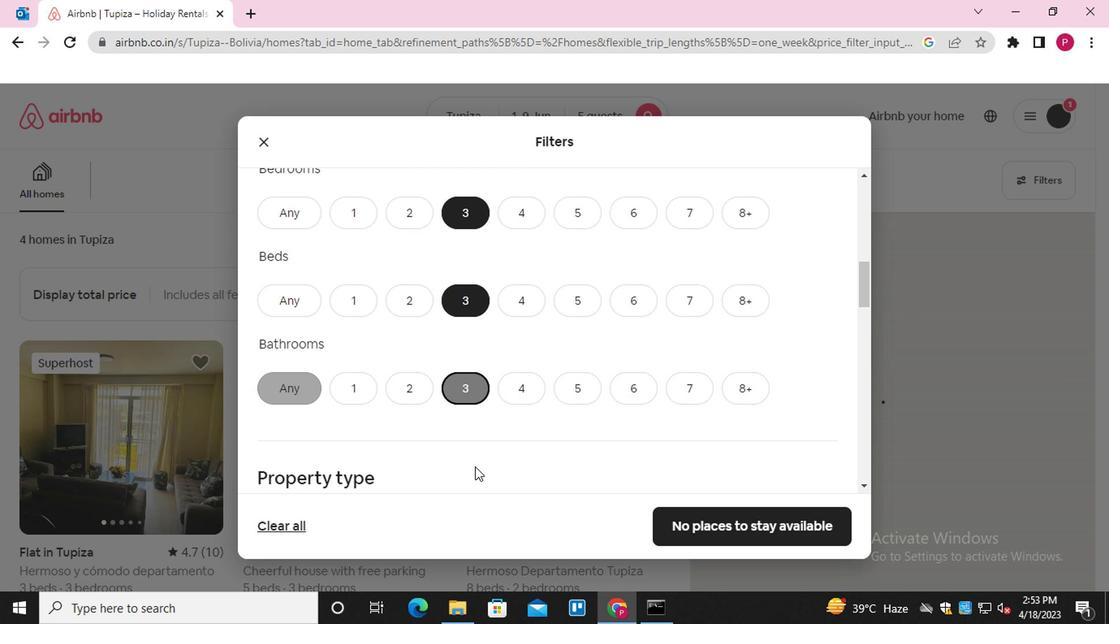 
Action: Mouse scrolled (473, 462) with delta (0, -1)
Screenshot: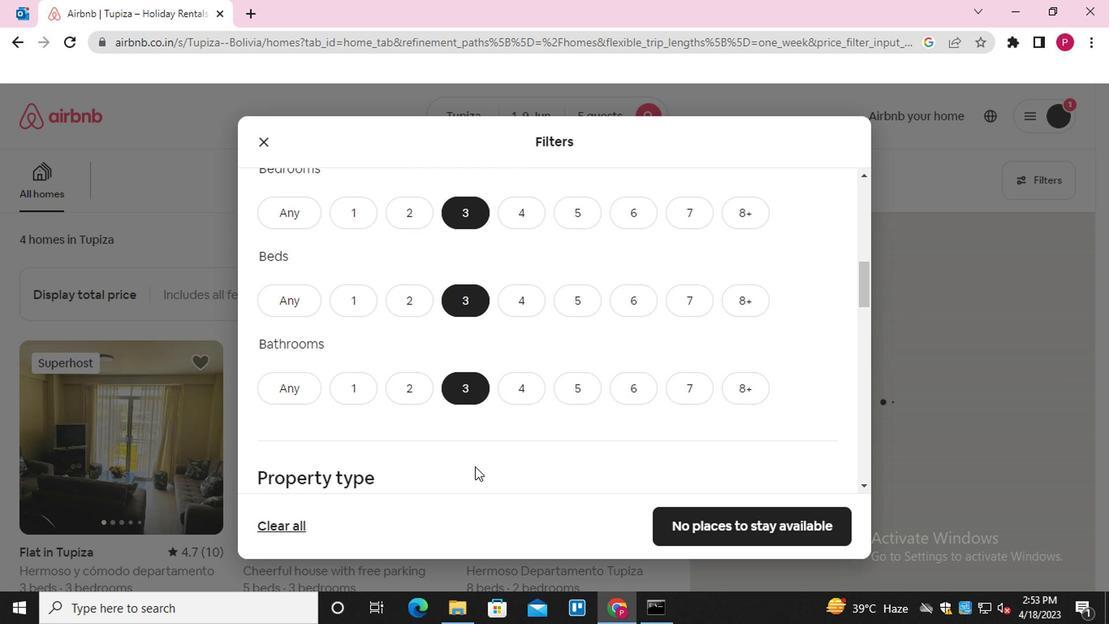 
Action: Mouse scrolled (473, 462) with delta (0, -1)
Screenshot: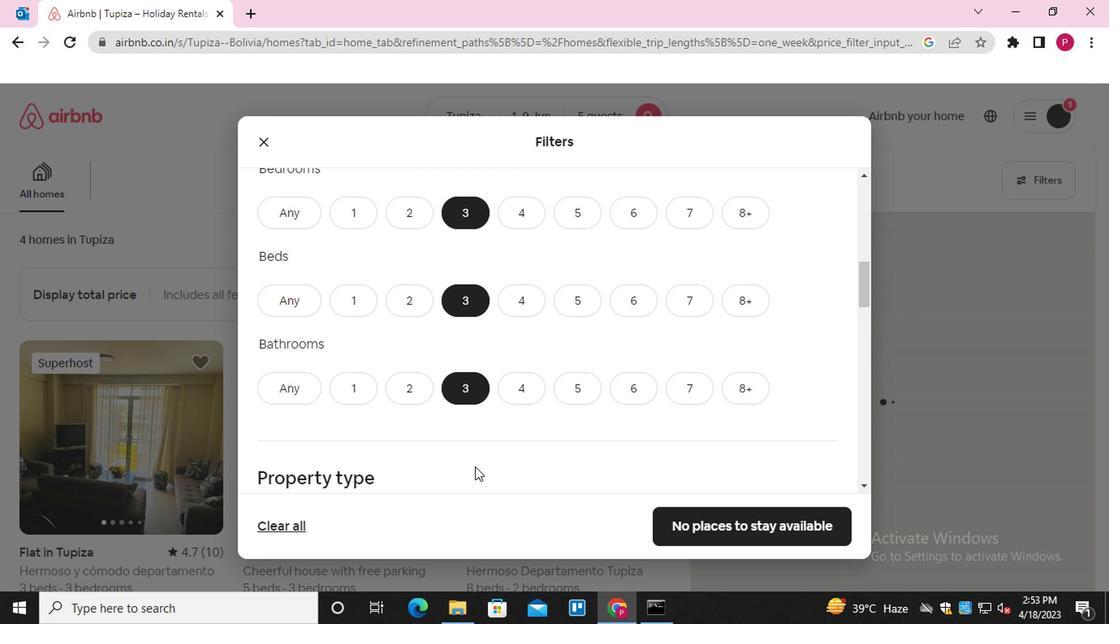 
Action: Mouse scrolled (473, 462) with delta (0, -1)
Screenshot: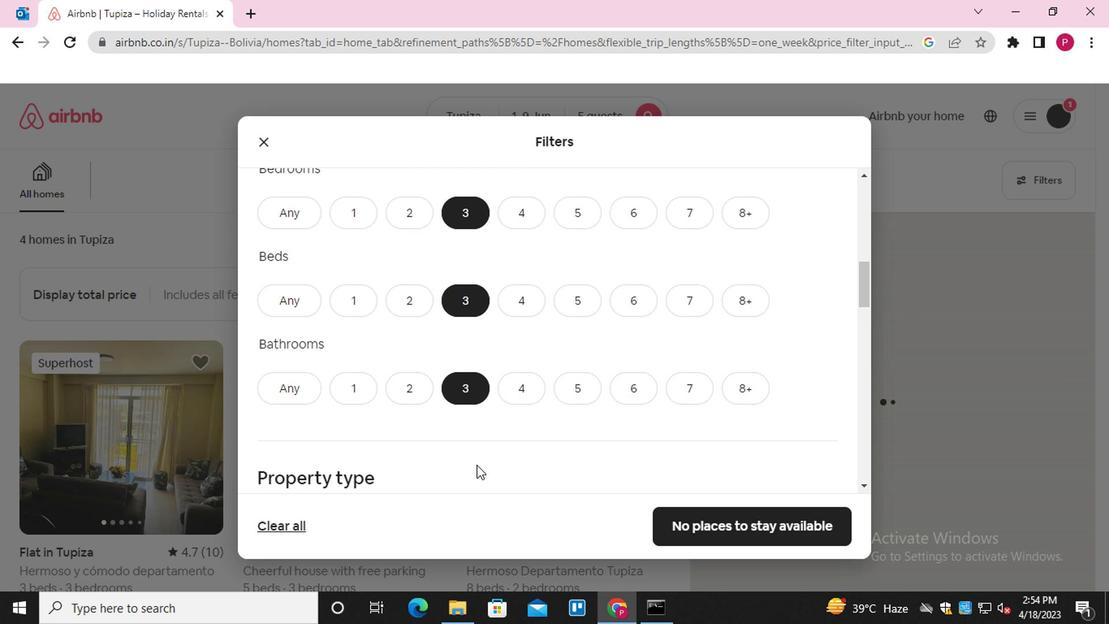 
Action: Mouse moved to (344, 329)
Screenshot: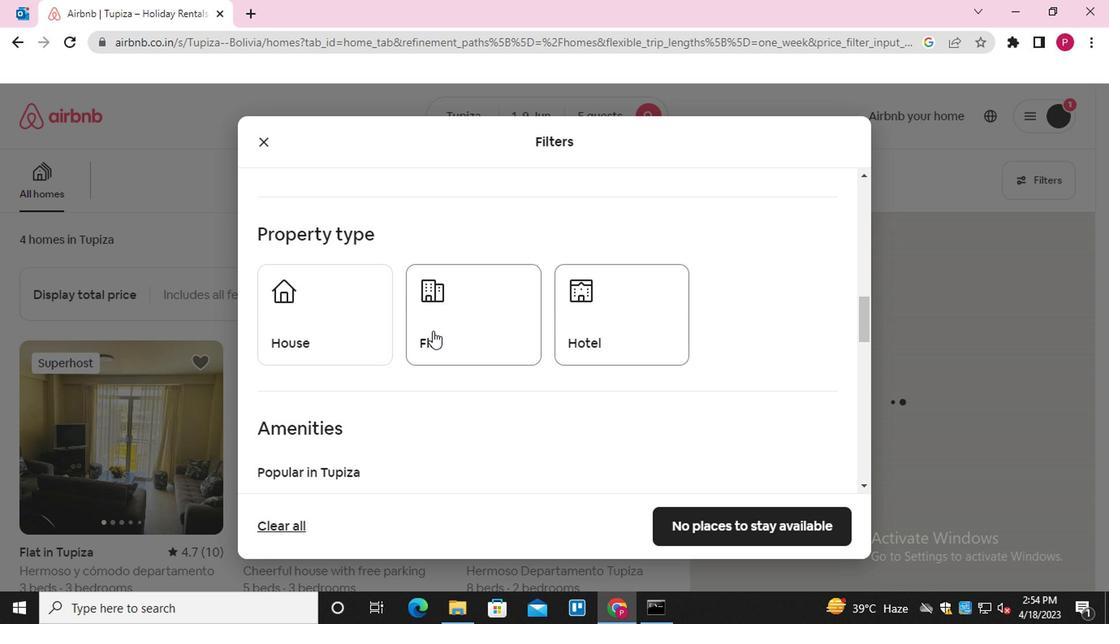 
Action: Mouse pressed left at (344, 329)
Screenshot: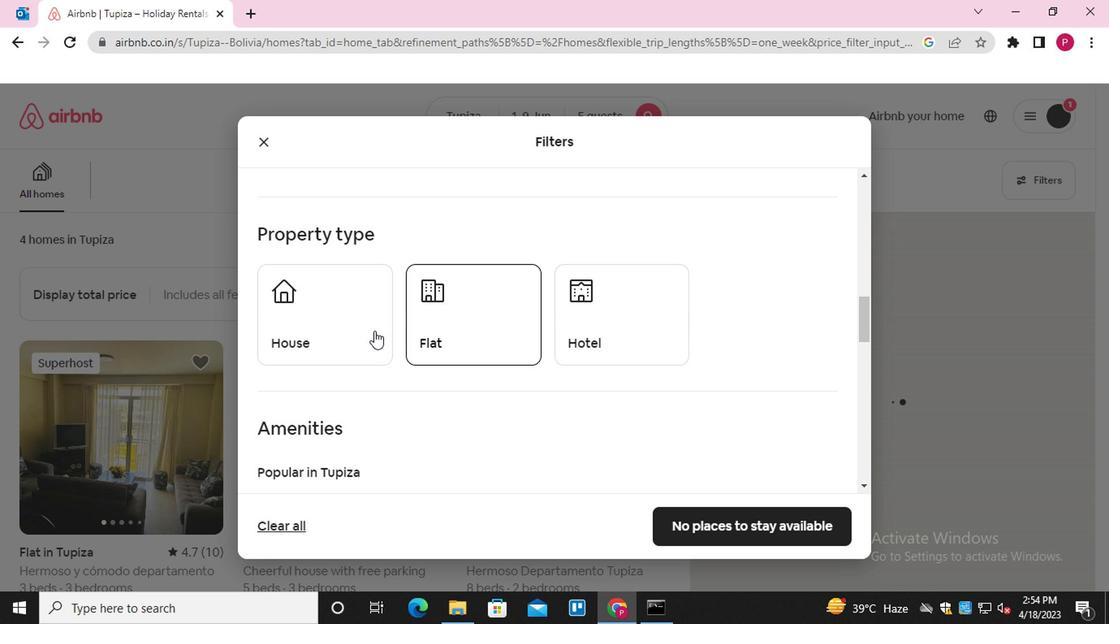 
Action: Mouse moved to (483, 441)
Screenshot: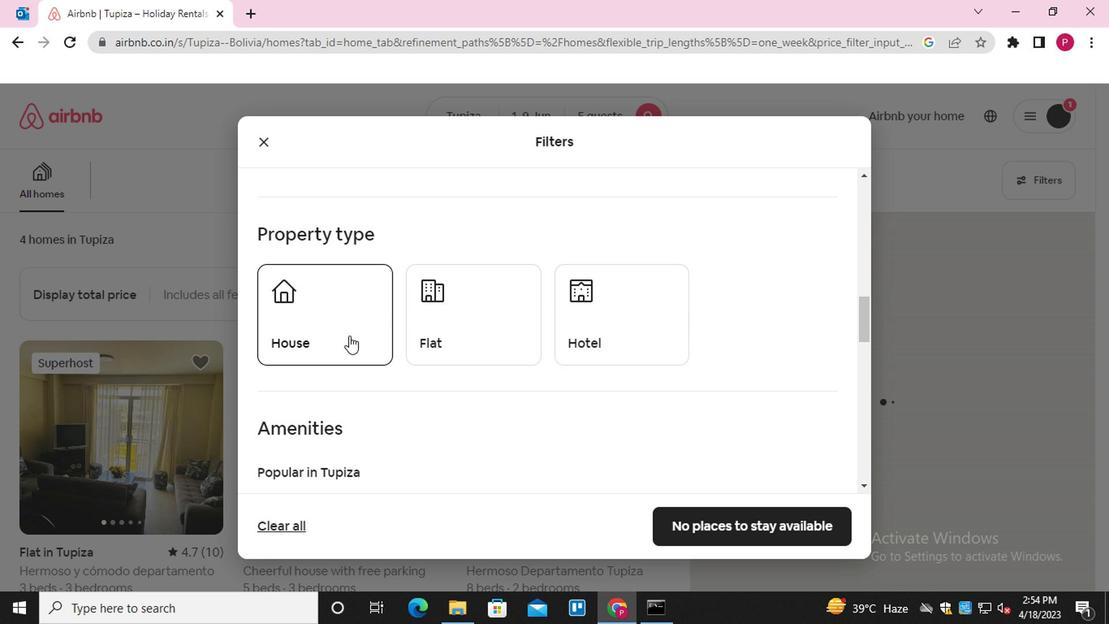 
Action: Mouse scrolled (483, 441) with delta (0, 0)
Screenshot: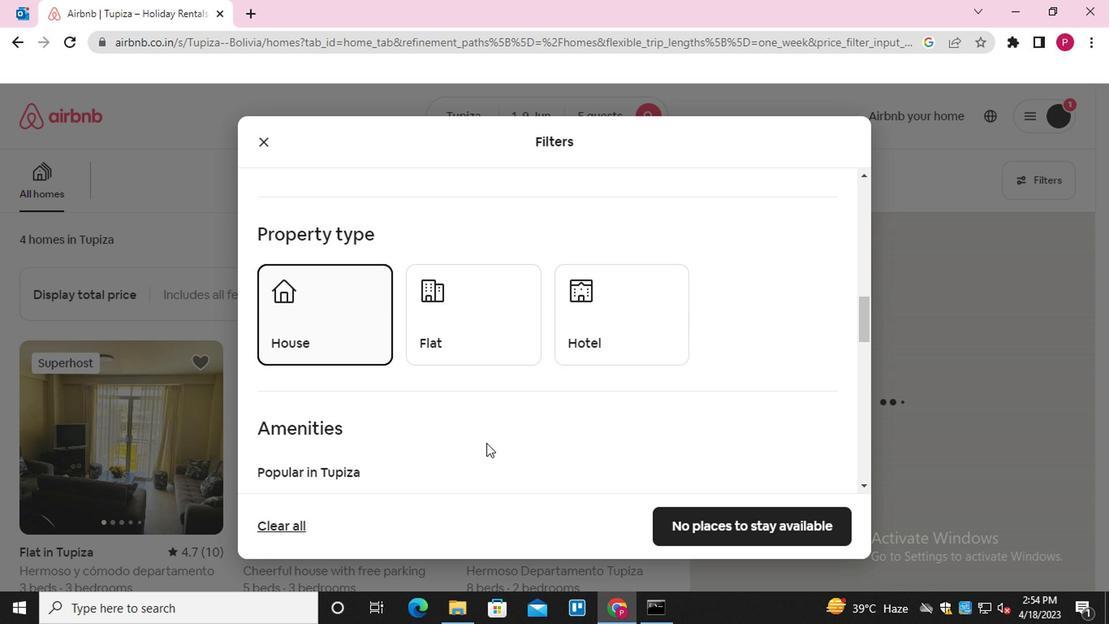
Action: Mouse scrolled (483, 441) with delta (0, 0)
Screenshot: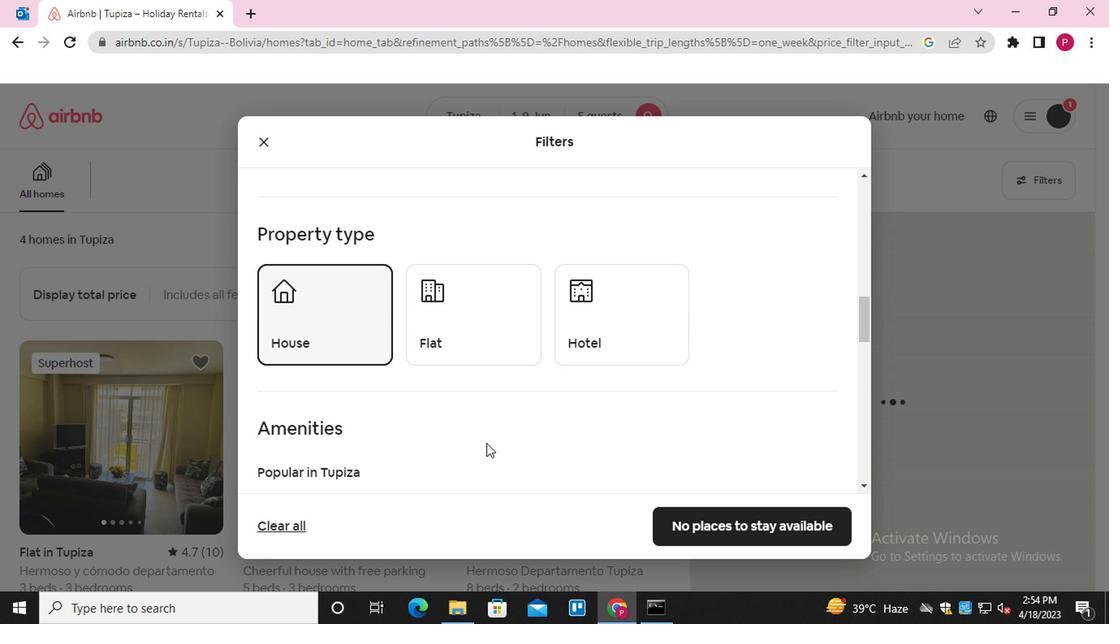 
Action: Mouse scrolled (483, 441) with delta (0, 0)
Screenshot: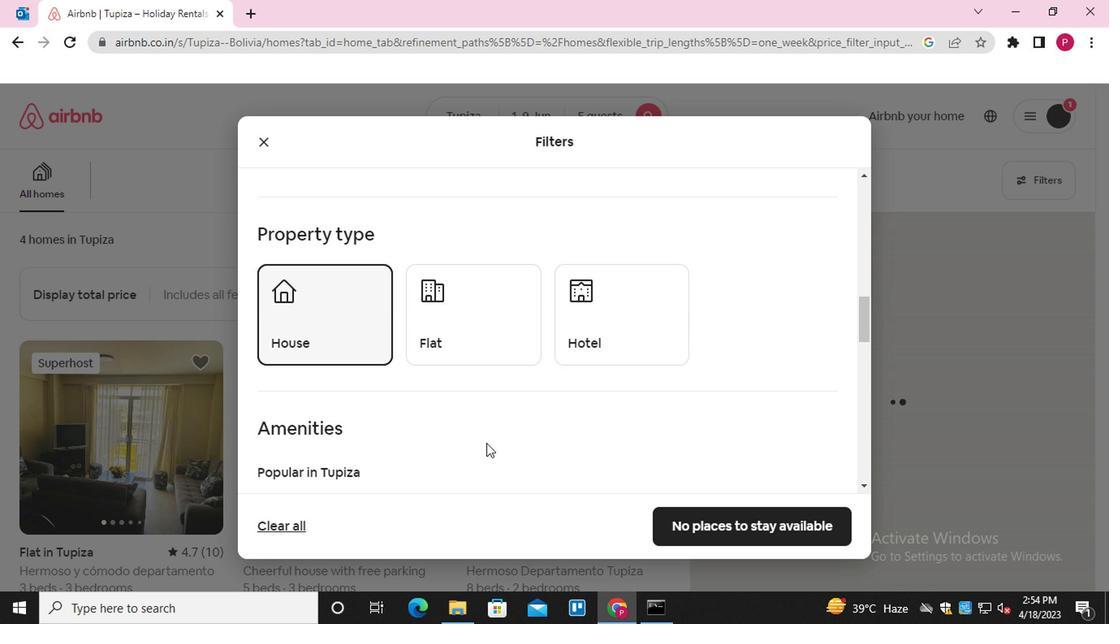 
Action: Mouse scrolled (483, 441) with delta (0, 0)
Screenshot: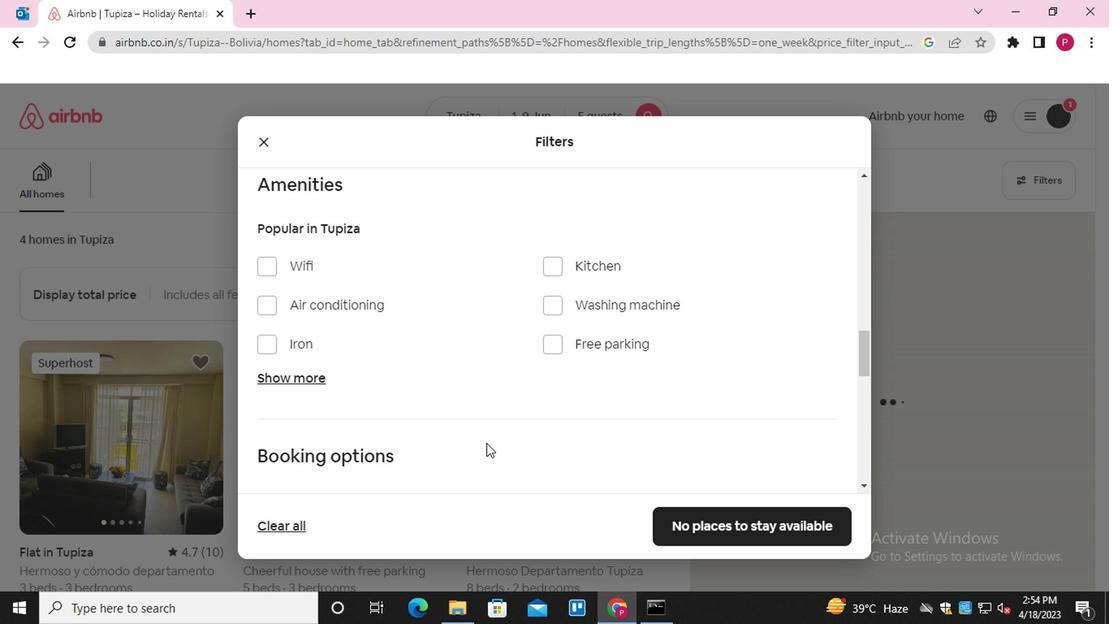 
Action: Mouse scrolled (483, 441) with delta (0, 0)
Screenshot: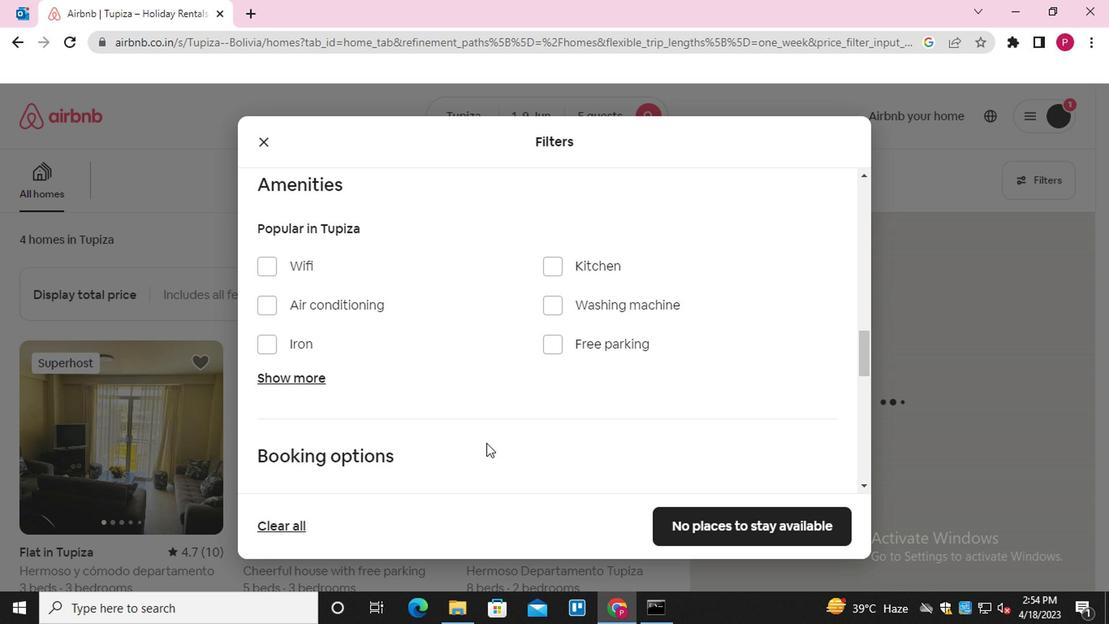 
Action: Mouse scrolled (483, 441) with delta (0, 0)
Screenshot: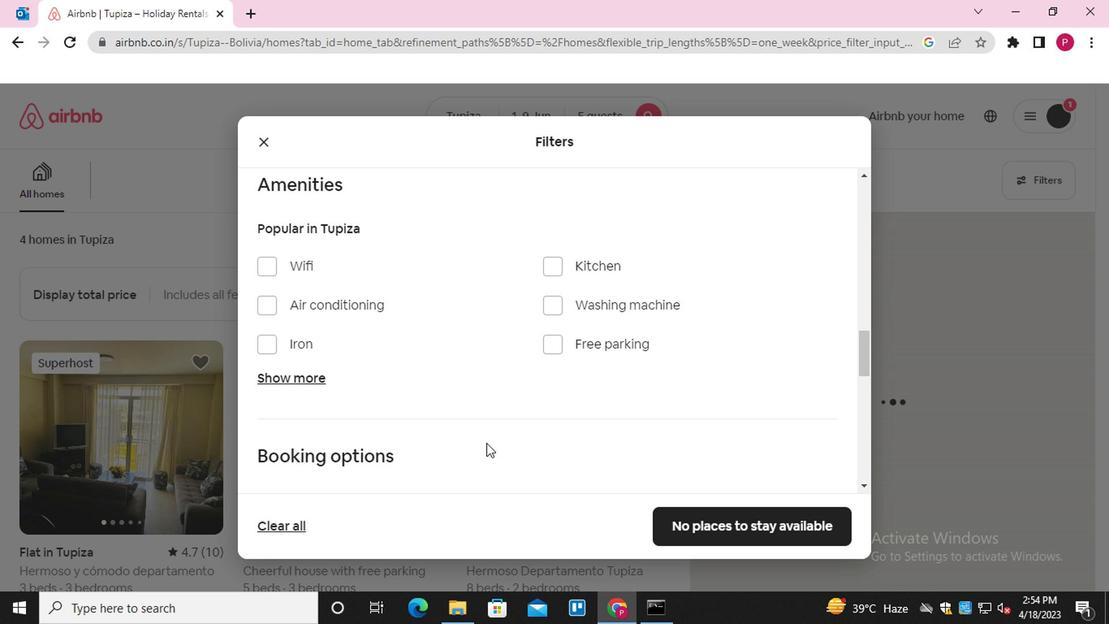 
Action: Mouse moved to (787, 329)
Screenshot: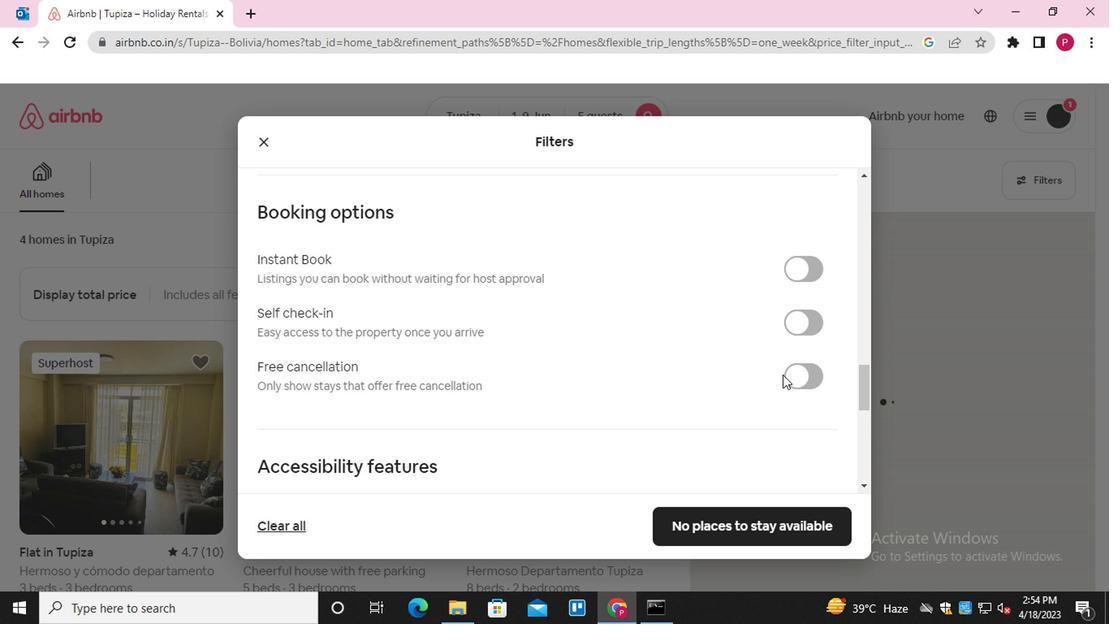 
Action: Mouse pressed left at (787, 329)
Screenshot: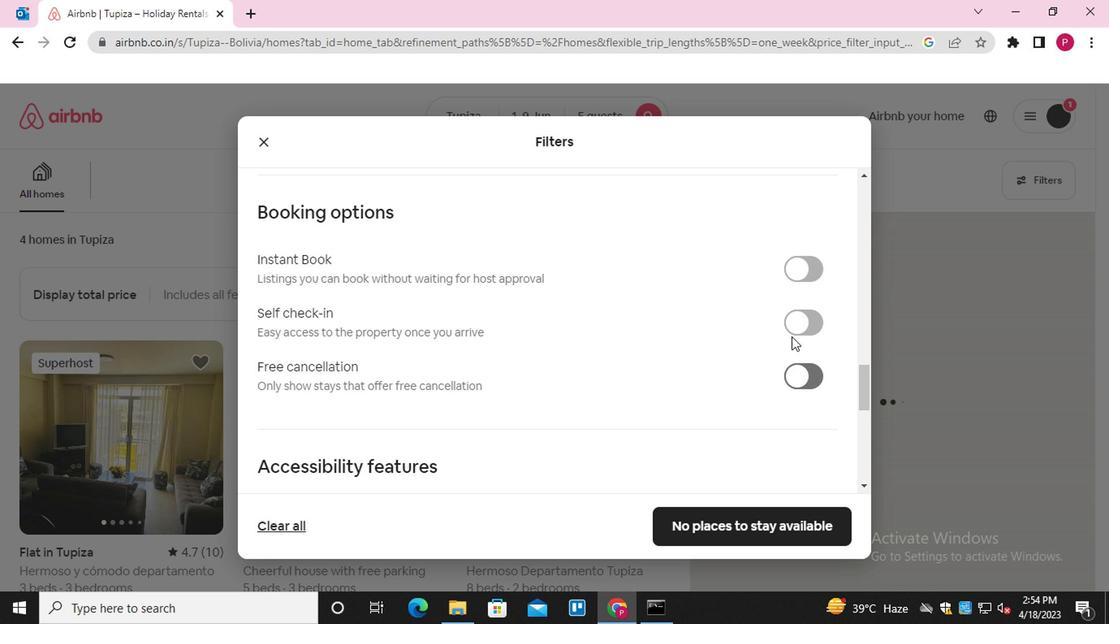 
Action: Mouse moved to (376, 494)
Screenshot: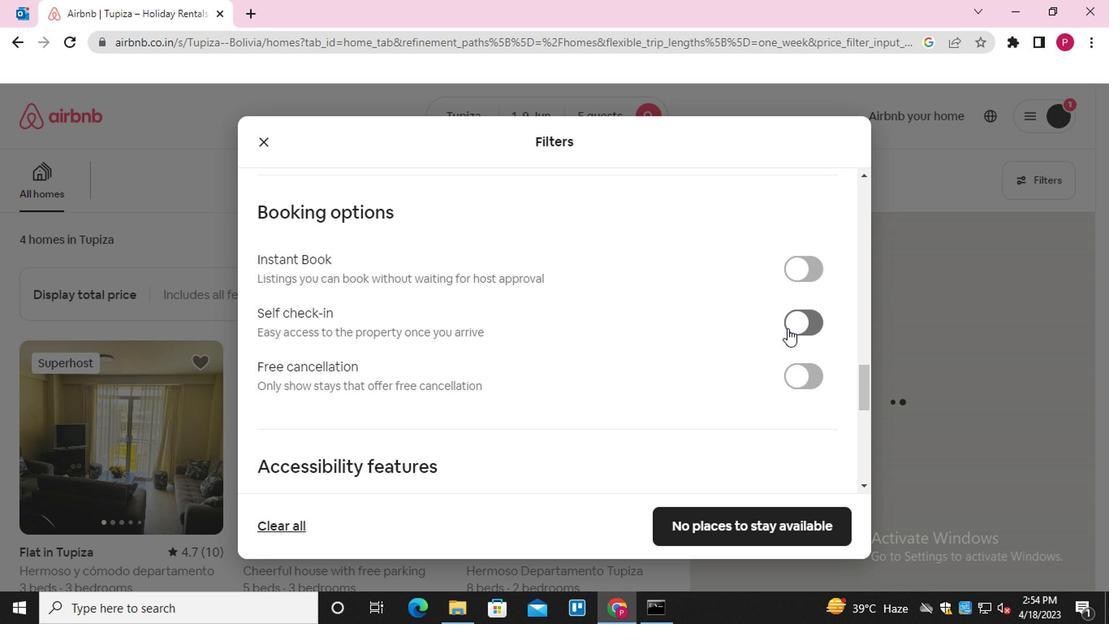 
Action: Mouse scrolled (376, 493) with delta (0, -1)
Screenshot: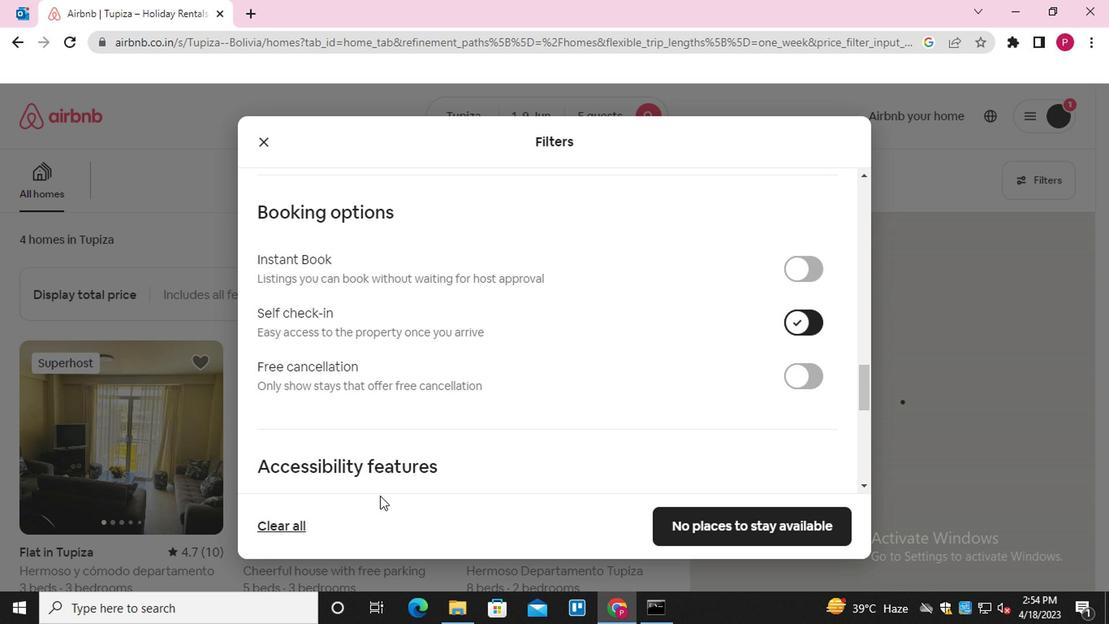 
Action: Mouse scrolled (376, 493) with delta (0, -1)
Screenshot: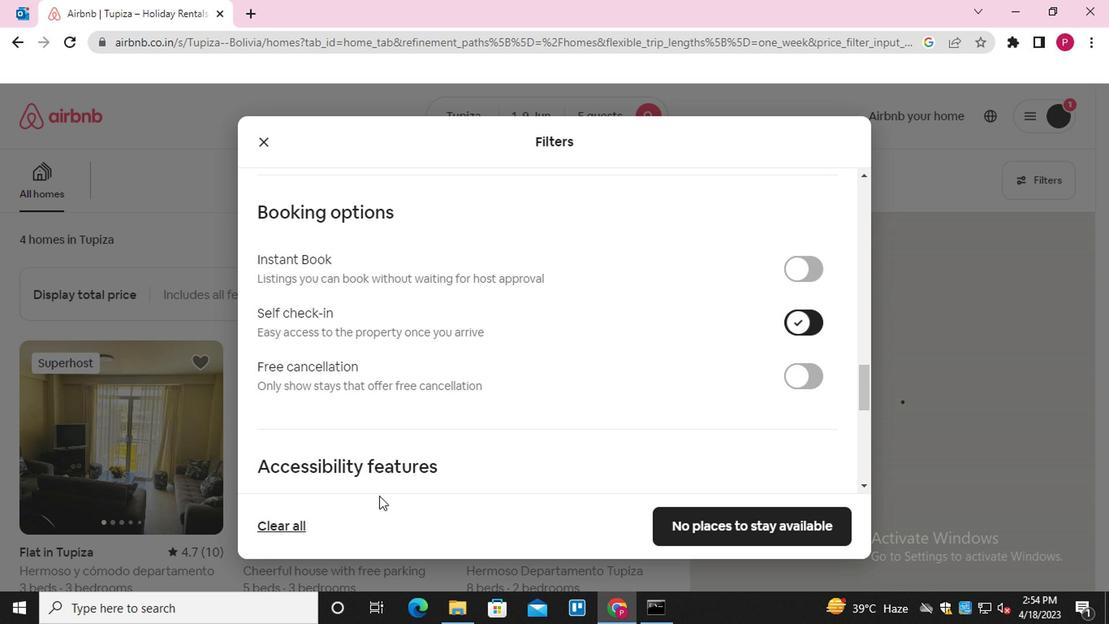 
Action: Mouse scrolled (376, 493) with delta (0, -1)
Screenshot: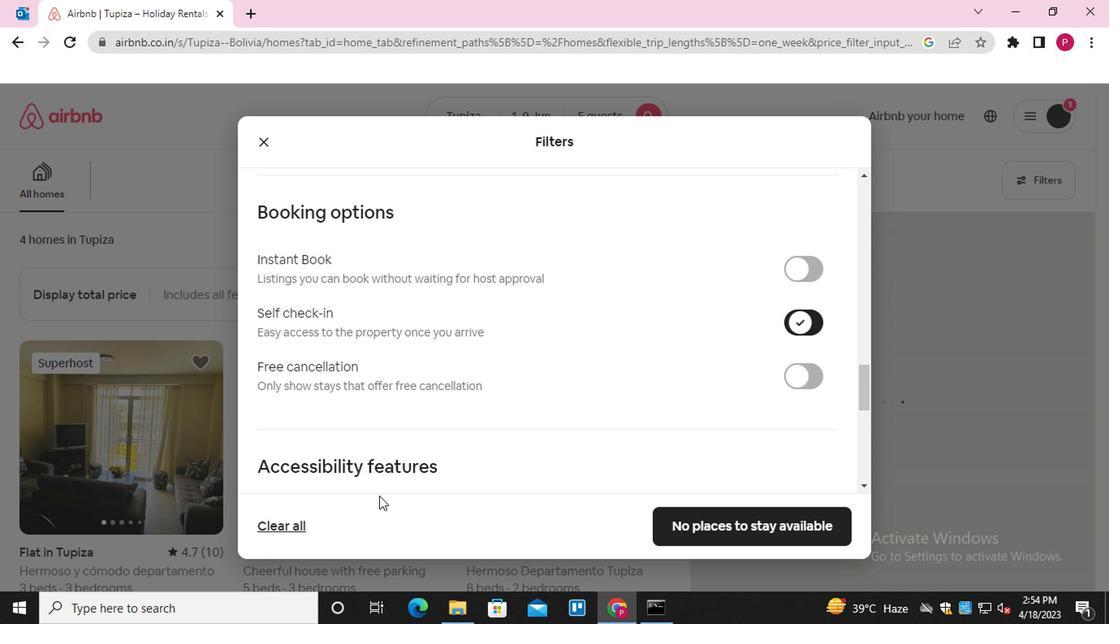 
Action: Mouse scrolled (376, 493) with delta (0, -1)
Screenshot: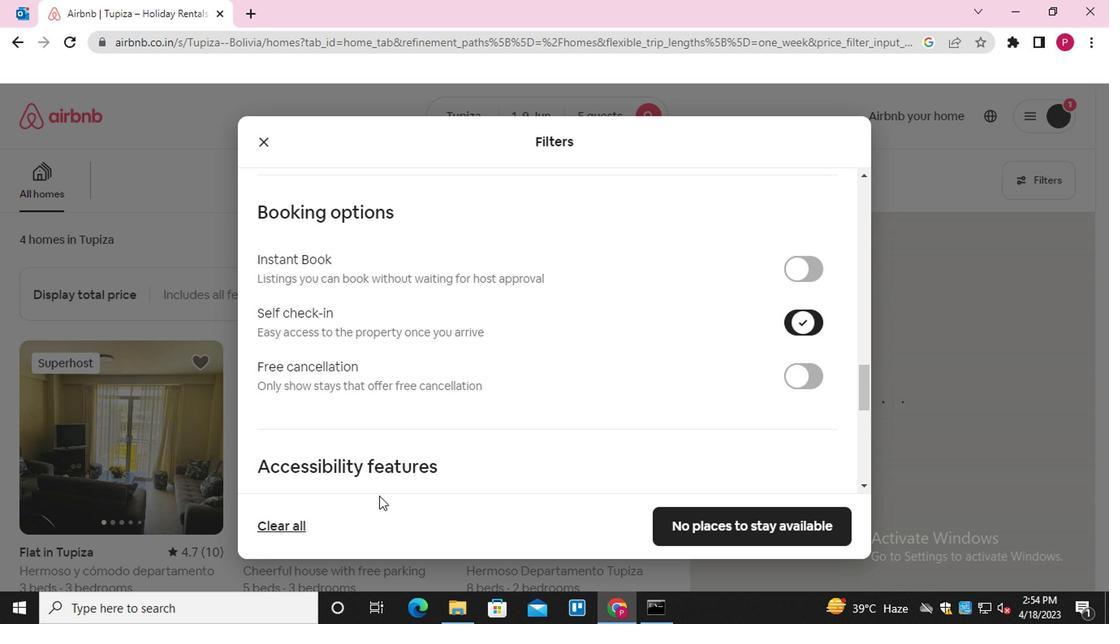 
Action: Mouse moved to (393, 428)
Screenshot: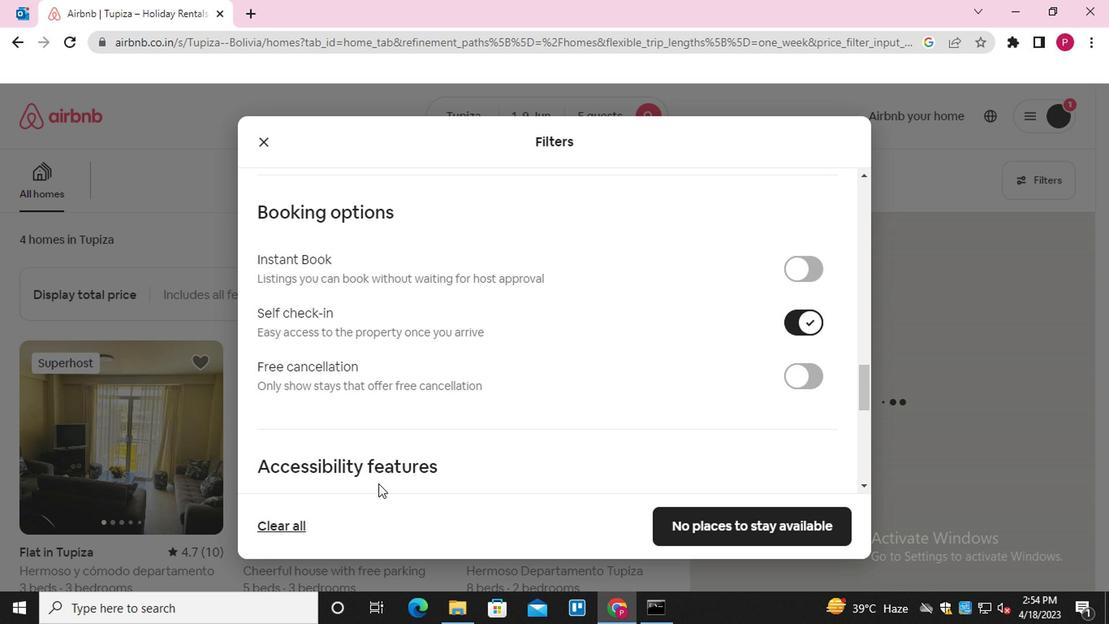 
Action: Mouse scrolled (393, 428) with delta (0, 0)
Screenshot: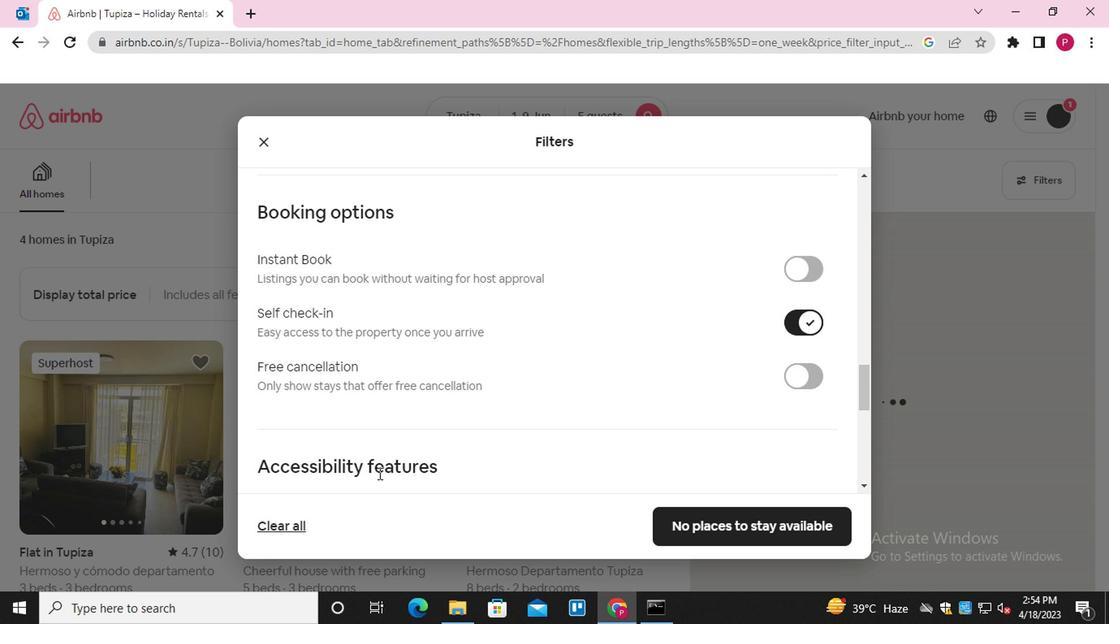 
Action: Mouse scrolled (393, 428) with delta (0, 0)
Screenshot: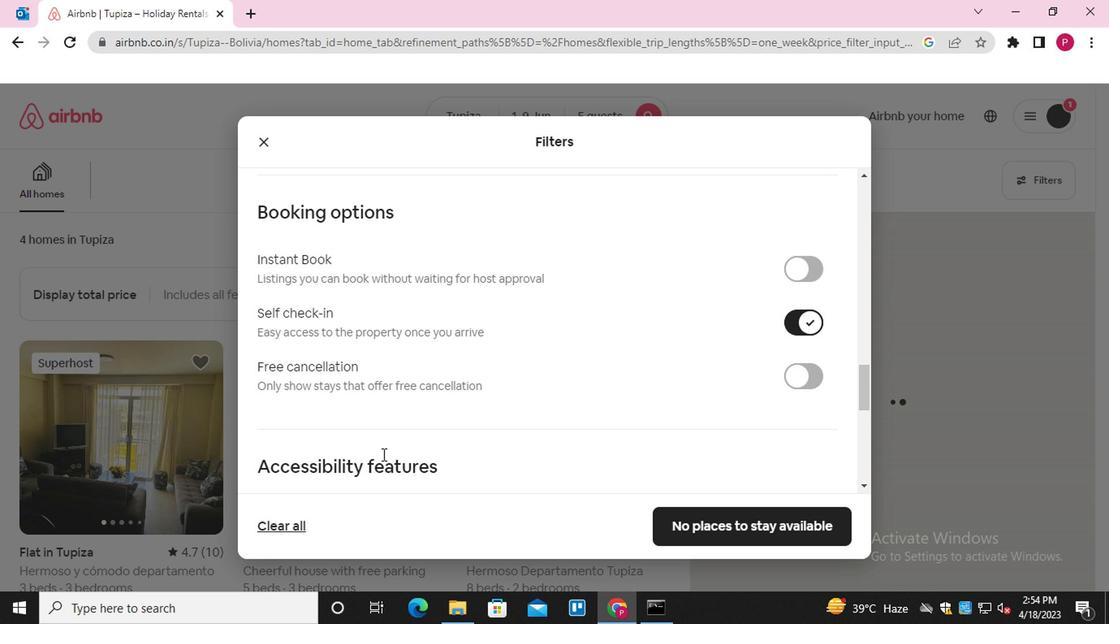 
Action: Mouse scrolled (393, 428) with delta (0, 0)
Screenshot: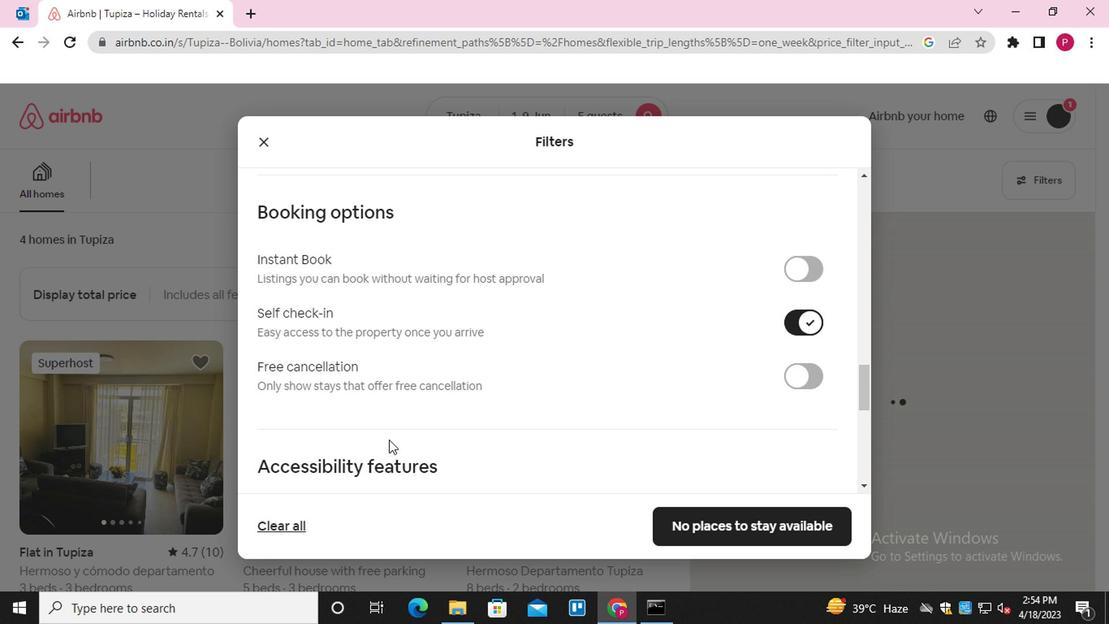 
Action: Mouse moved to (394, 428)
Screenshot: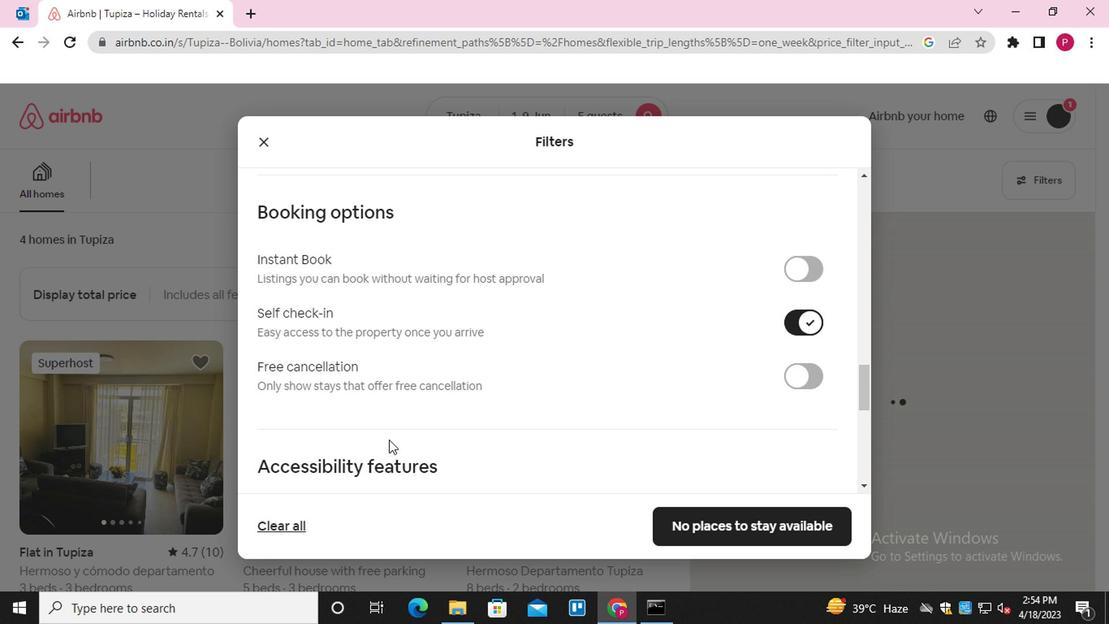 
Action: Mouse scrolled (394, 428) with delta (0, 0)
Screenshot: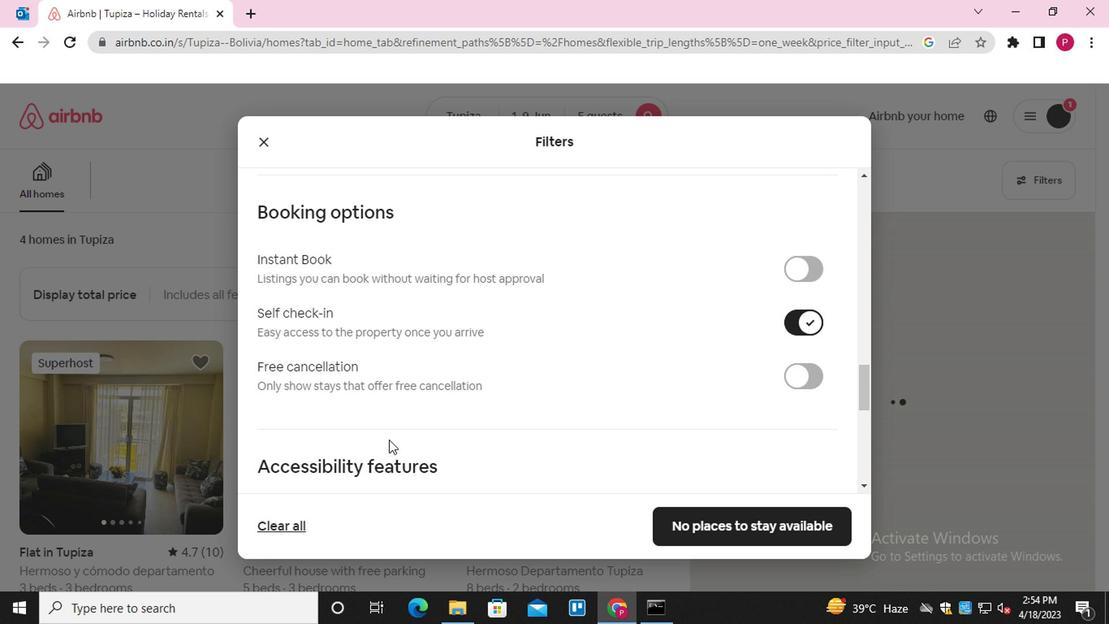 
Action: Mouse moved to (412, 435)
Screenshot: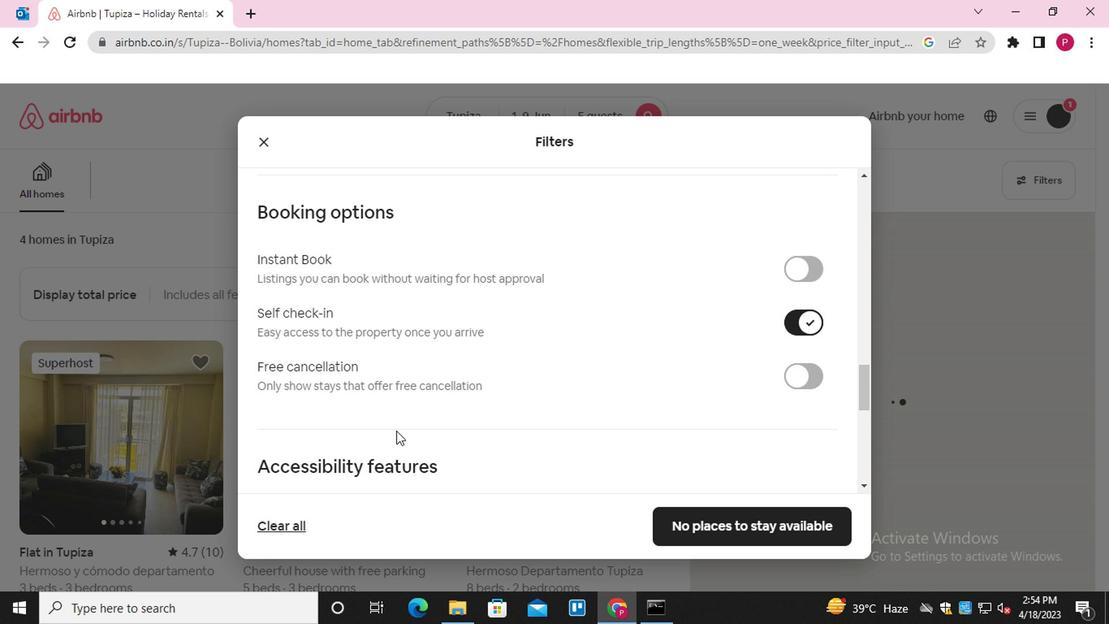 
Action: Mouse scrolled (412, 434) with delta (0, 0)
Screenshot: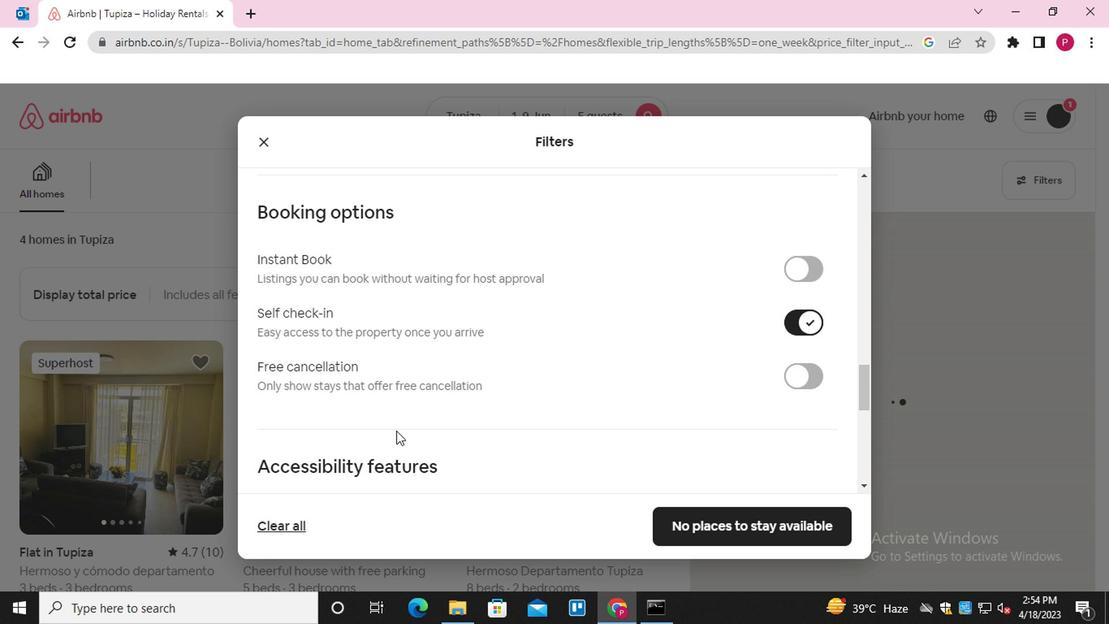 
Action: Mouse moved to (336, 424)
Screenshot: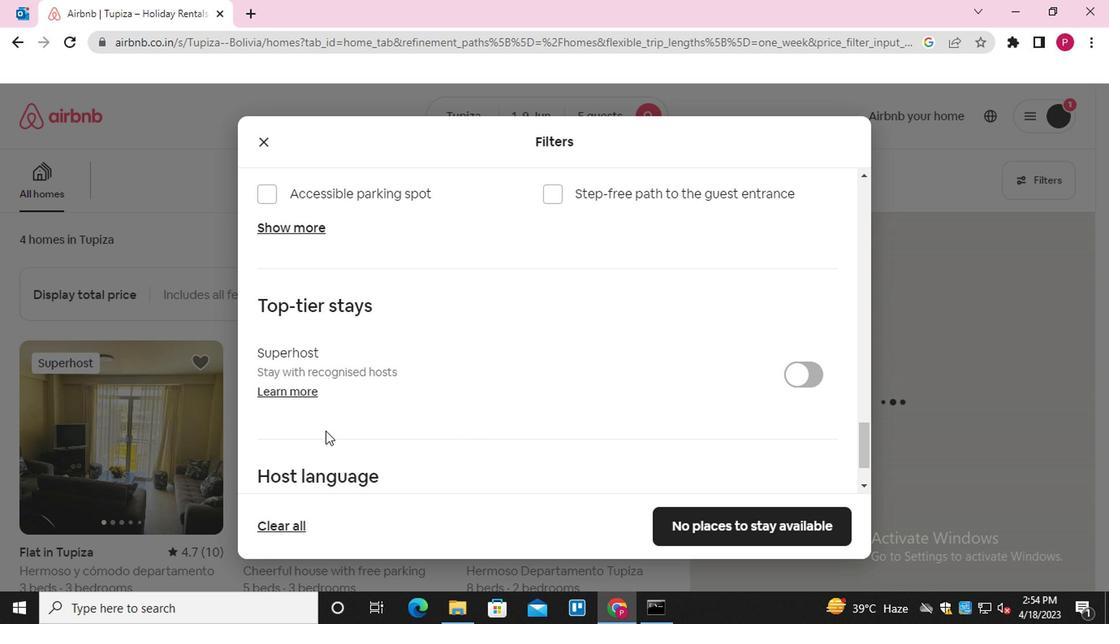 
Action: Mouse scrolled (336, 424) with delta (0, 0)
Screenshot: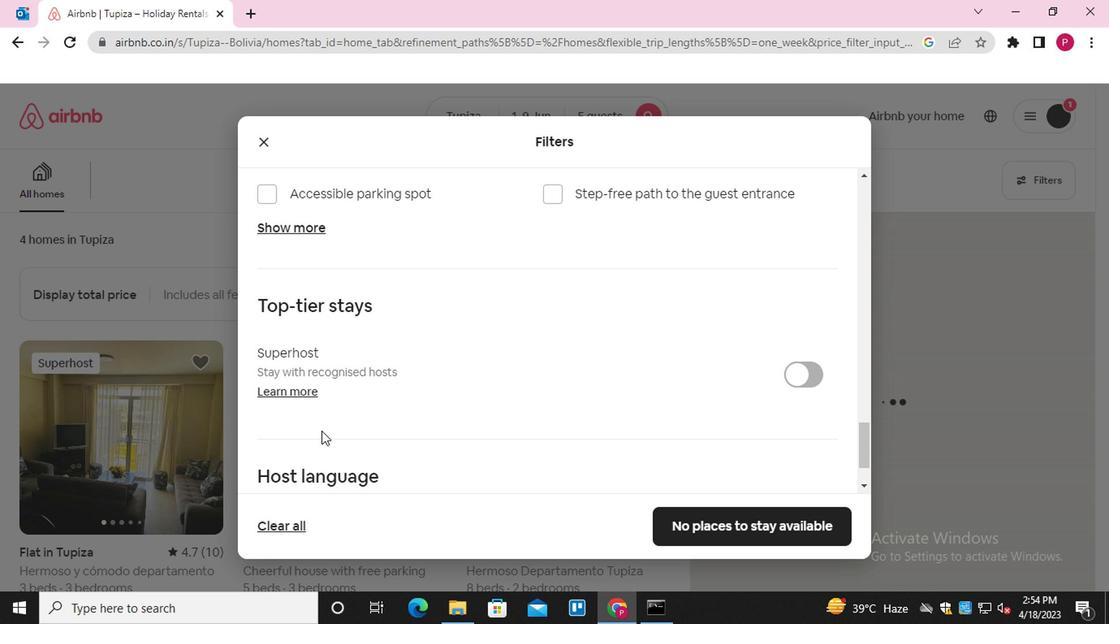 
Action: Mouse scrolled (336, 424) with delta (0, 0)
Screenshot: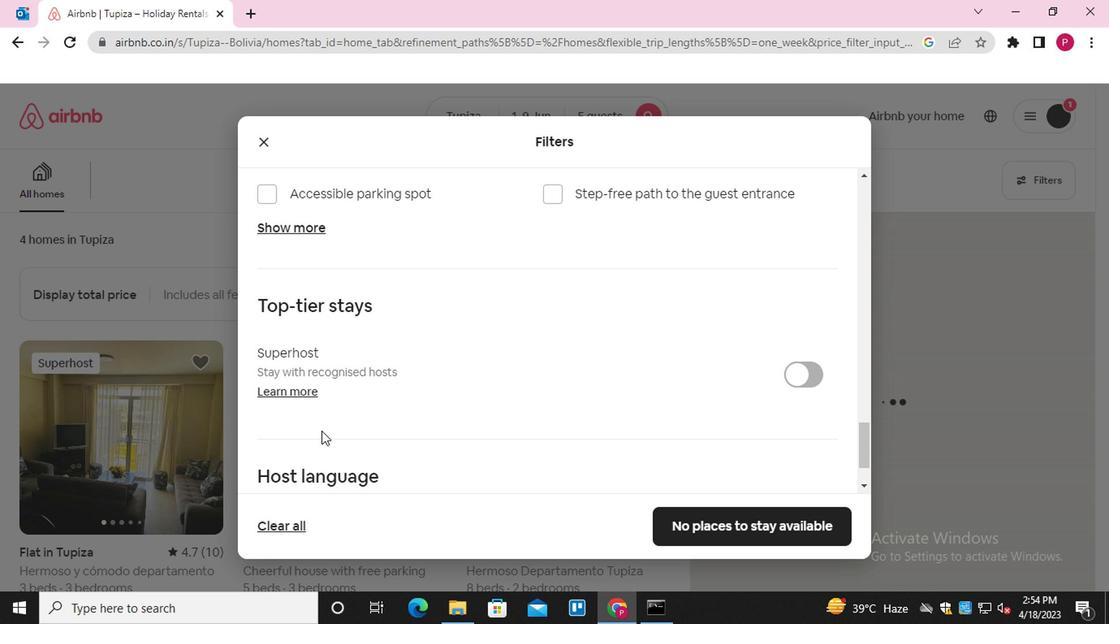 
Action: Mouse scrolled (336, 424) with delta (0, 0)
Screenshot: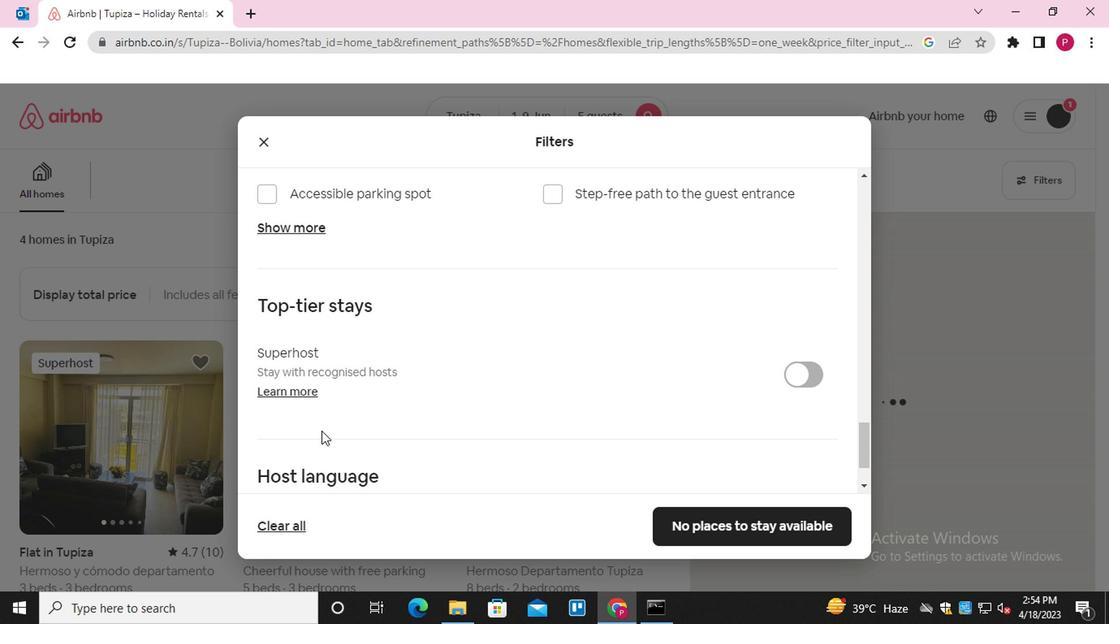 
Action: Mouse scrolled (336, 424) with delta (0, 0)
Screenshot: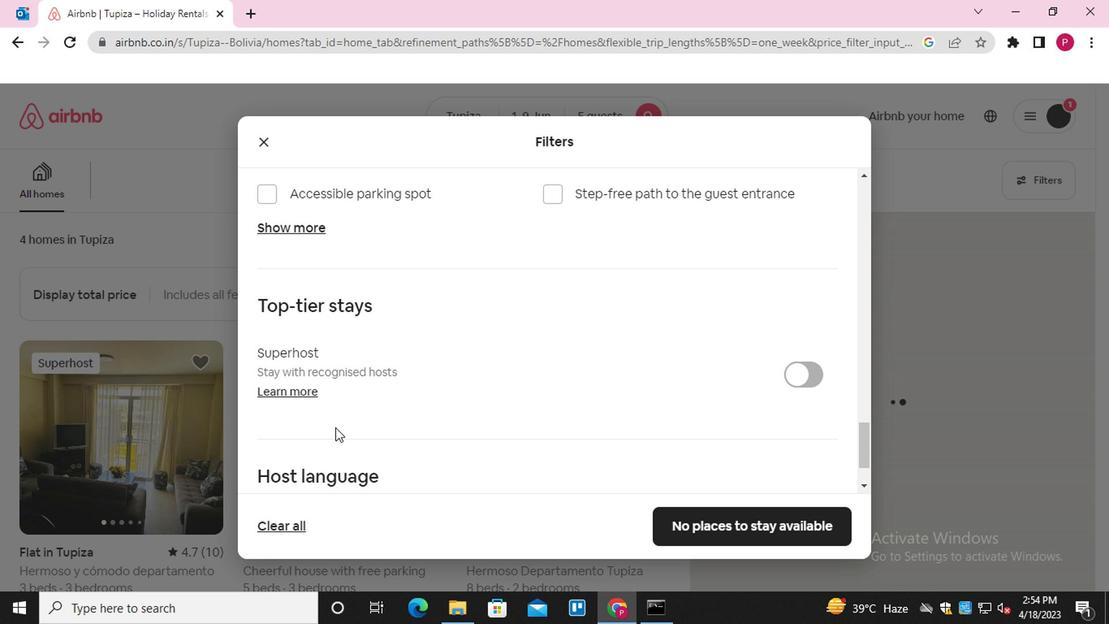 
Action: Mouse moved to (265, 445)
Screenshot: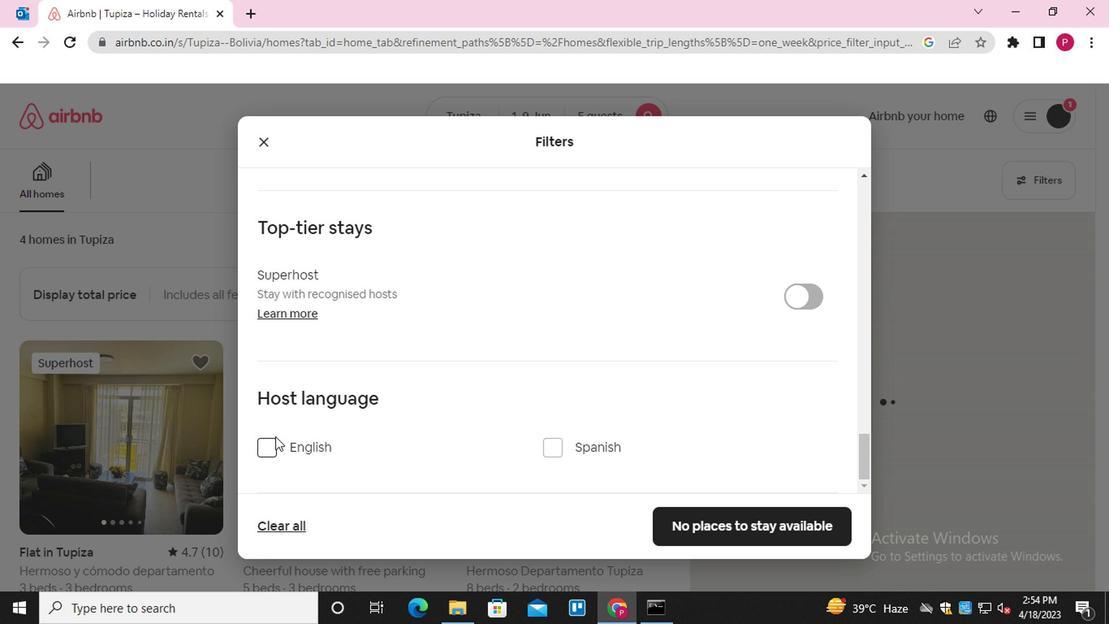 
Action: Mouse pressed left at (265, 445)
Screenshot: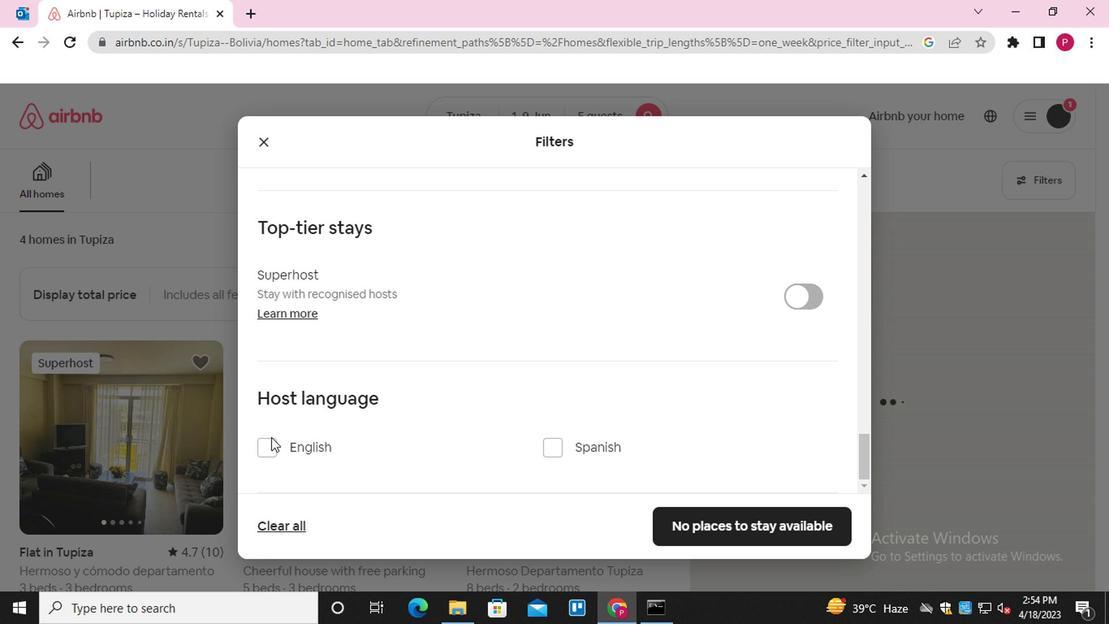 
Action: Mouse moved to (687, 513)
Screenshot: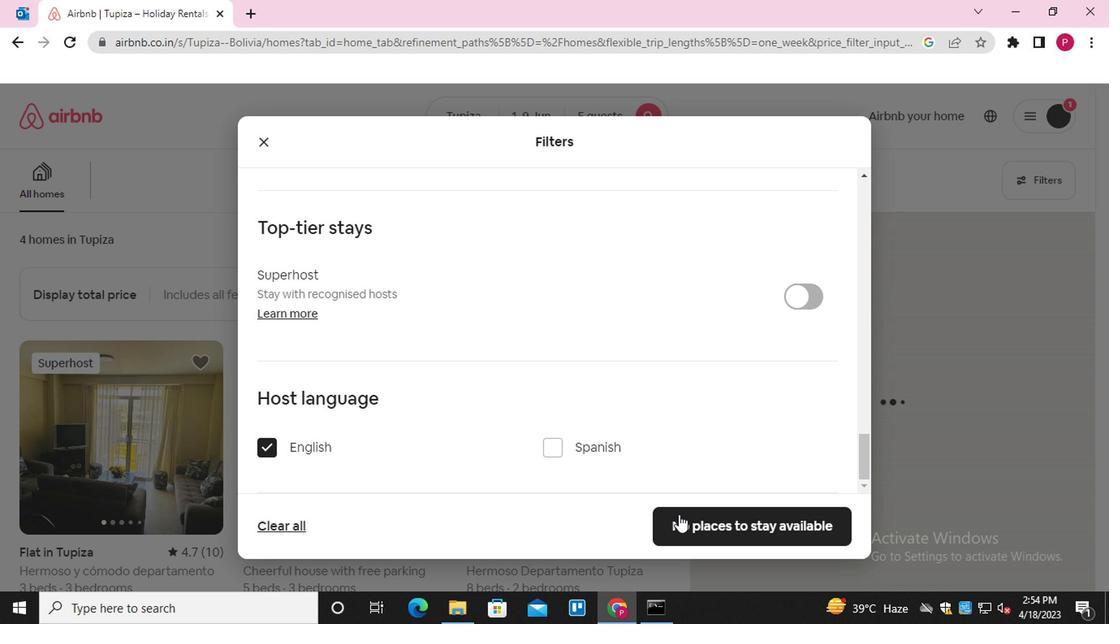 
Action: Mouse pressed left at (687, 513)
Screenshot: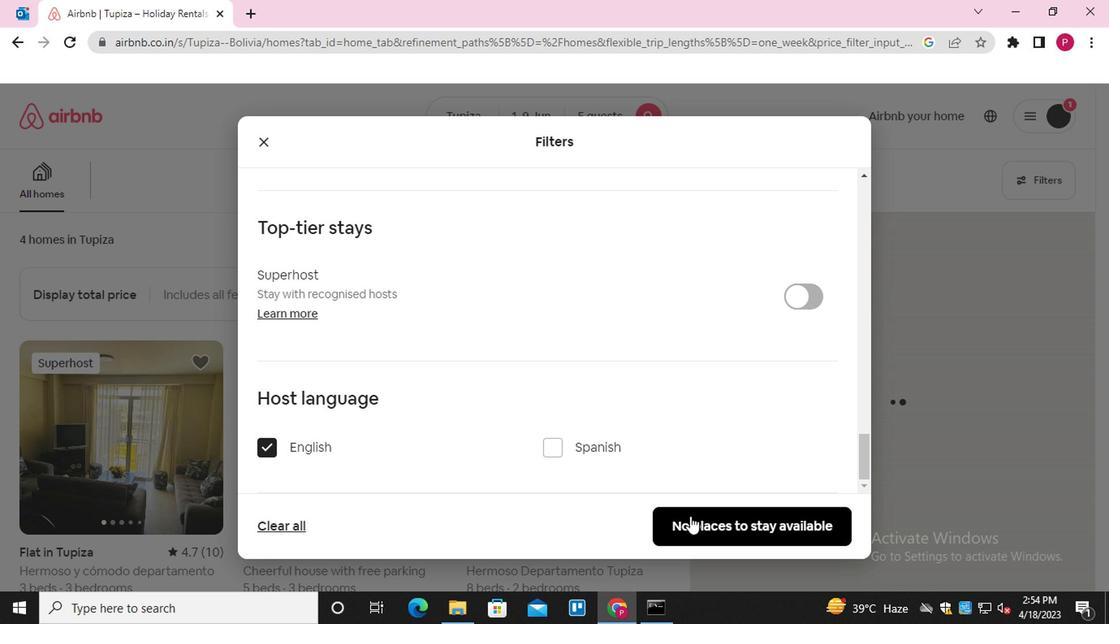 
Action: Mouse moved to (371, 278)
Screenshot: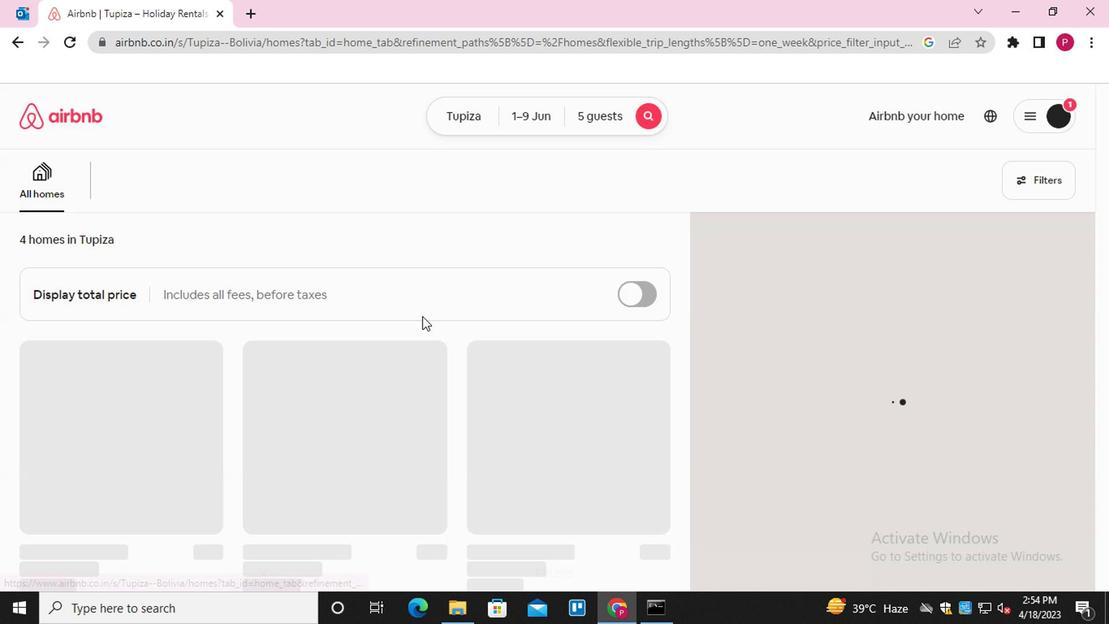 
